Task: Create a due date automation trigger when advanced on, on the wednesday of the week before a card is due add fields with custom field "Resume" set to a number greater than 1 and greater than 10 at 11:00 AM.
Action: Mouse moved to (1355, 108)
Screenshot: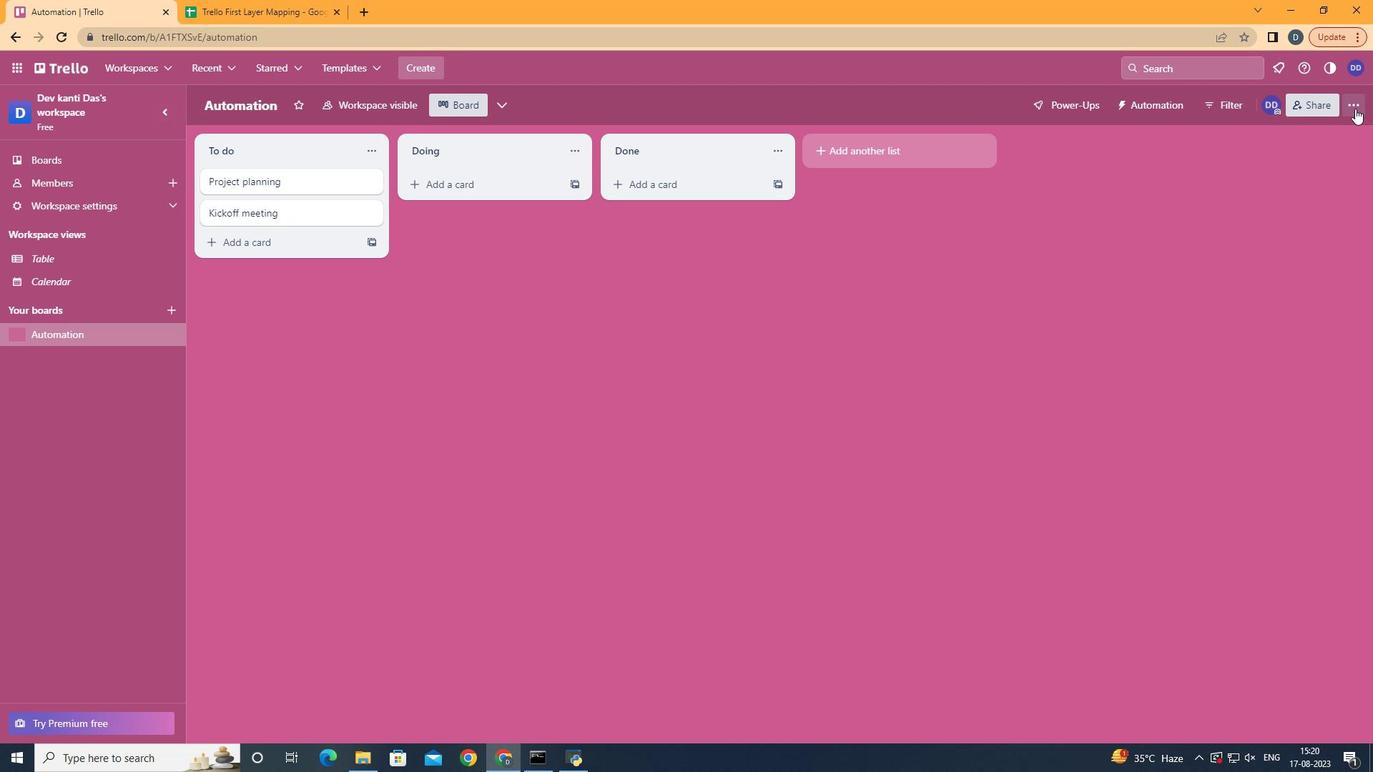 
Action: Mouse pressed left at (1355, 108)
Screenshot: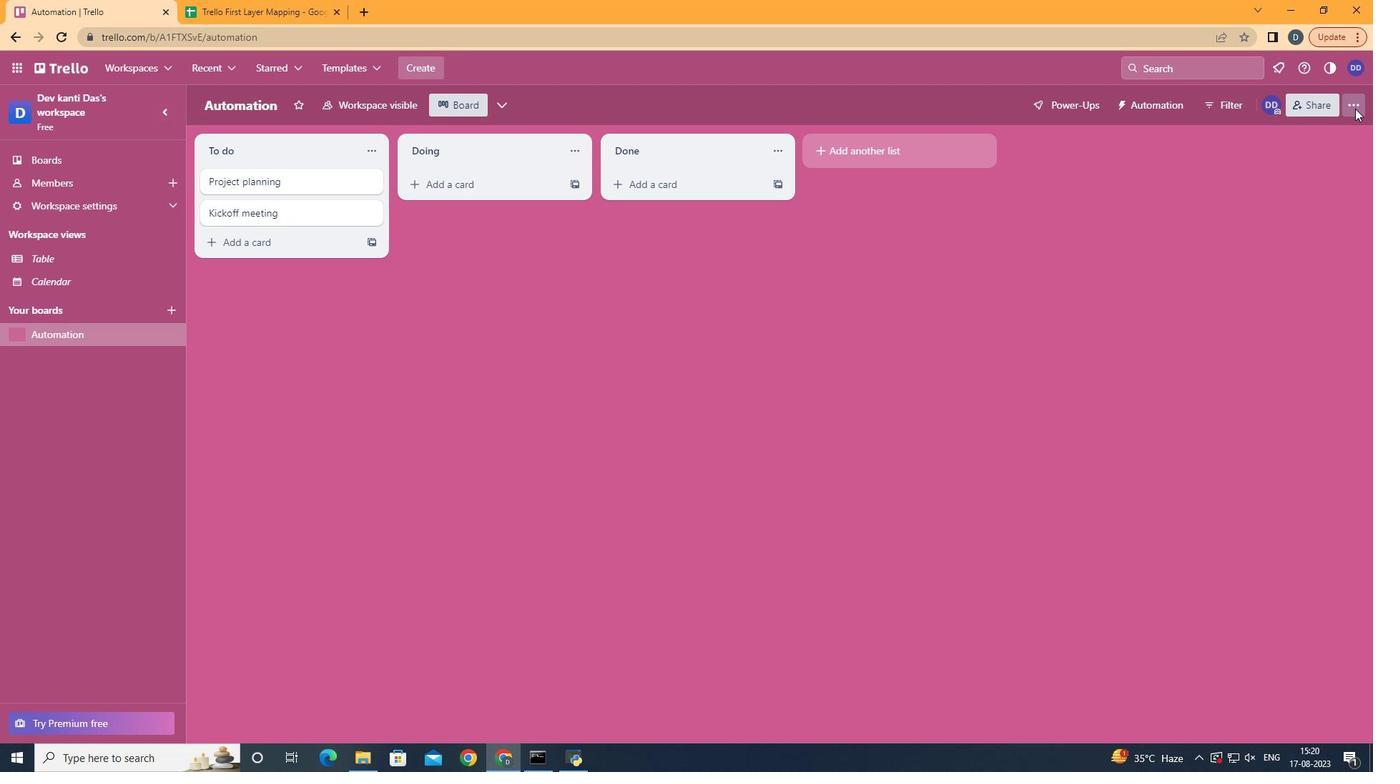 
Action: Mouse moved to (1267, 311)
Screenshot: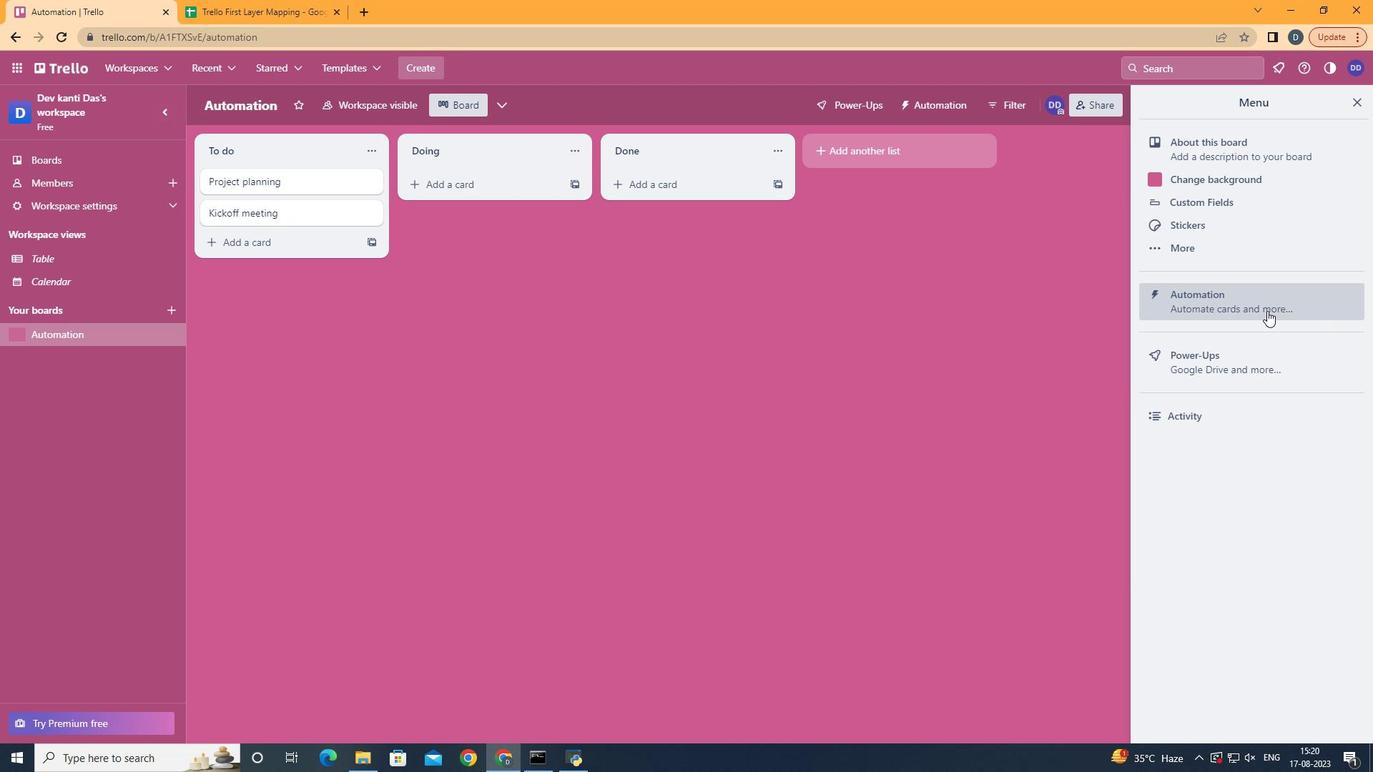 
Action: Mouse pressed left at (1267, 311)
Screenshot: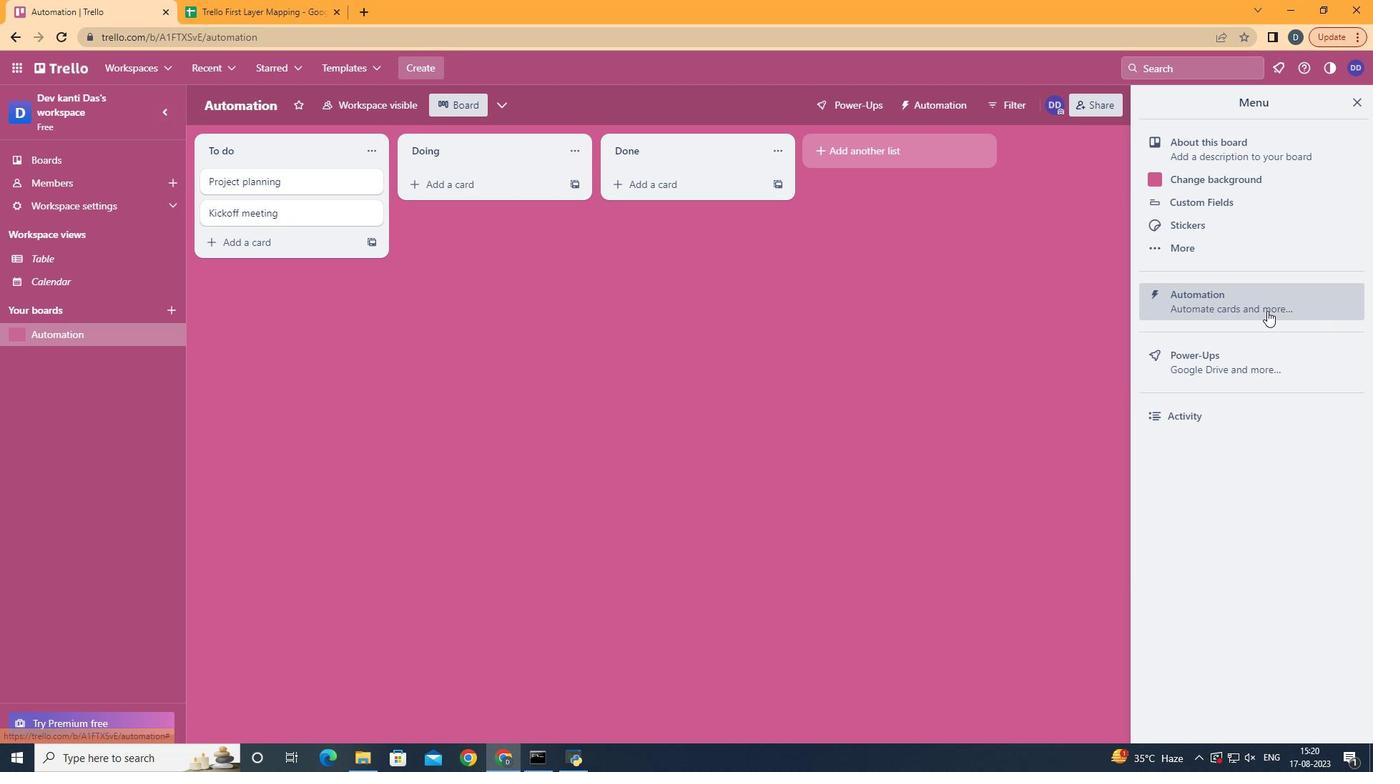 
Action: Mouse moved to (271, 293)
Screenshot: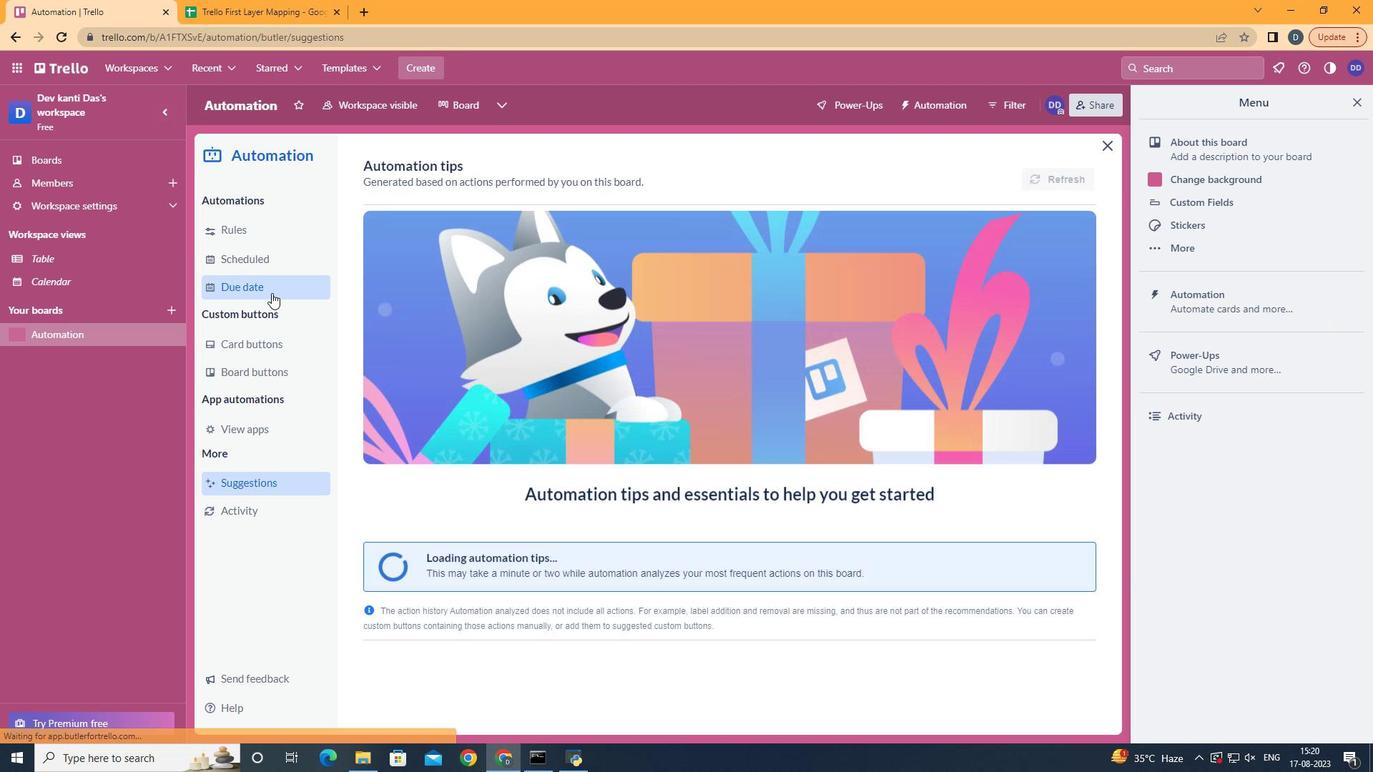 
Action: Mouse pressed left at (271, 293)
Screenshot: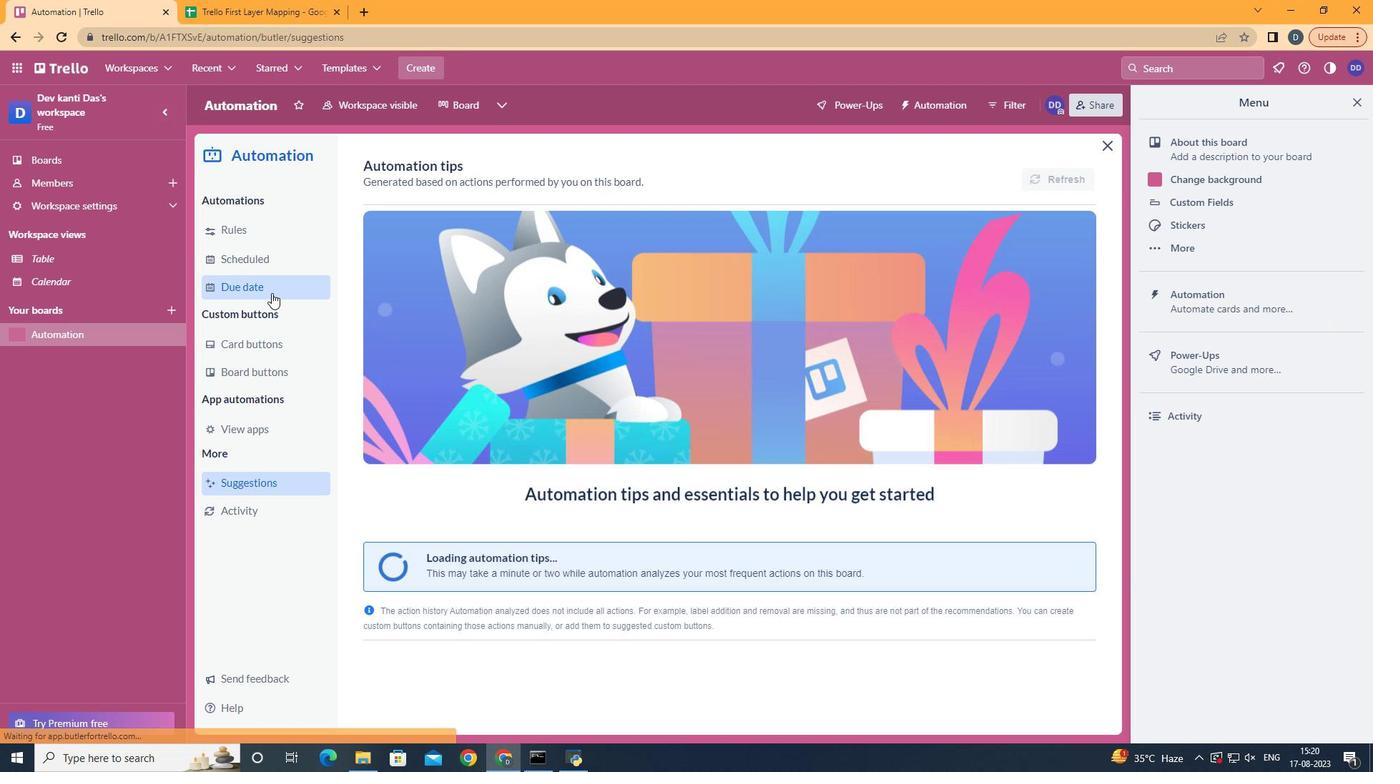 
Action: Mouse moved to (1010, 168)
Screenshot: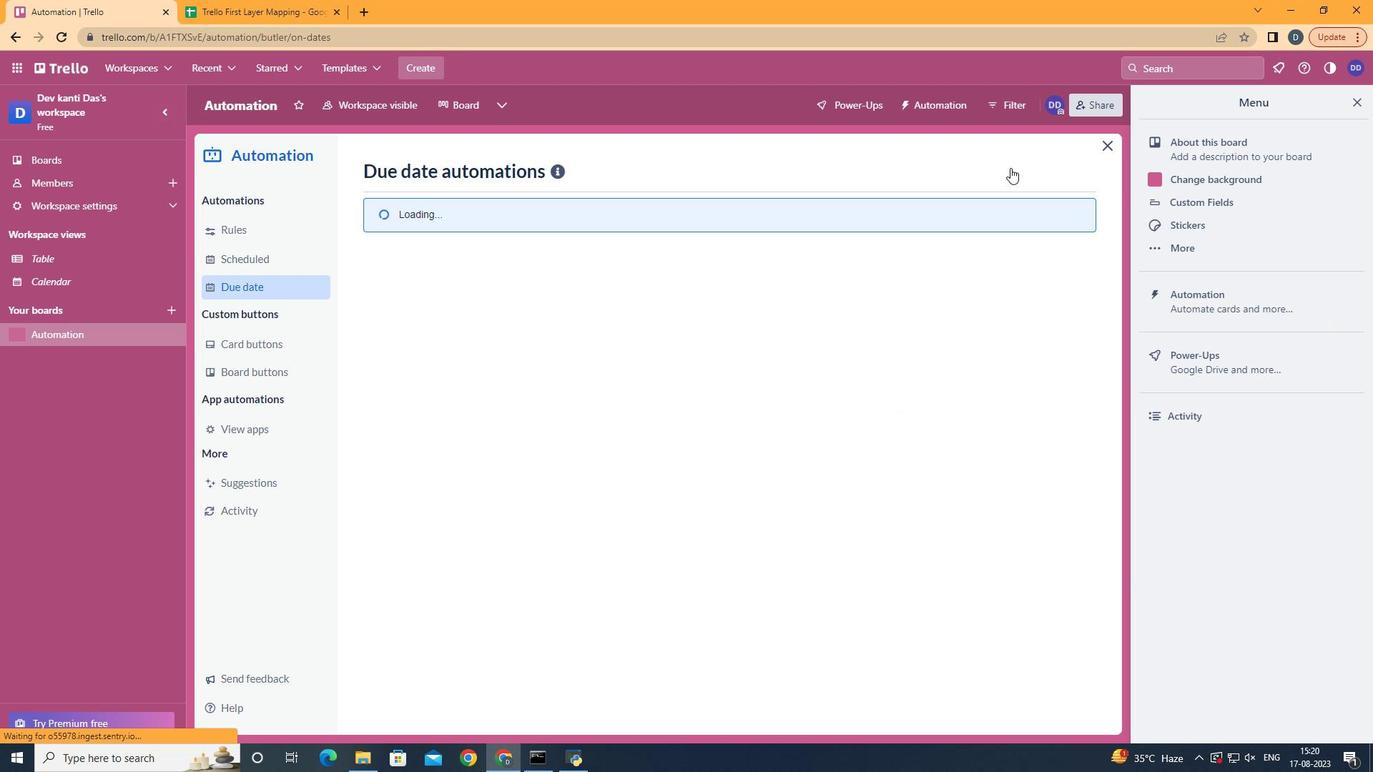 
Action: Mouse pressed left at (1010, 168)
Screenshot: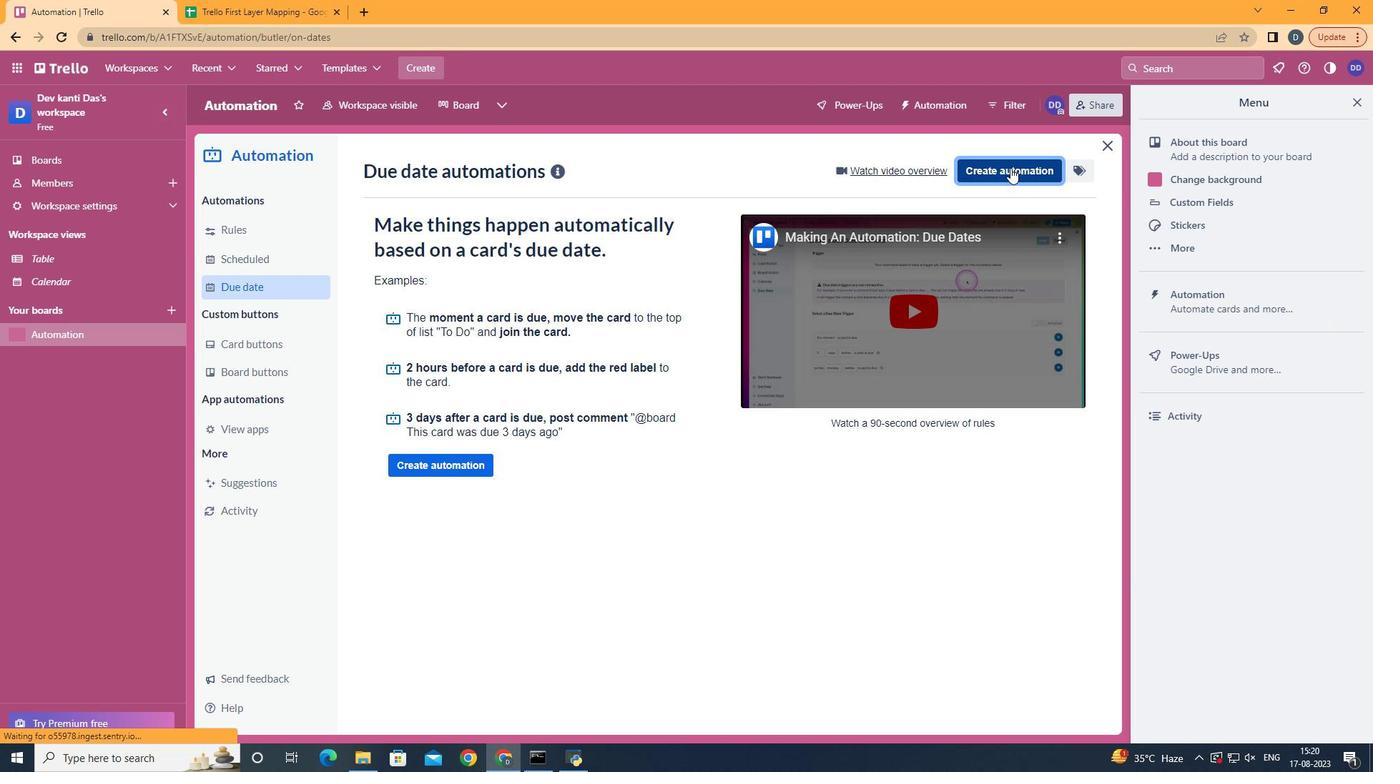 
Action: Mouse moved to (840, 306)
Screenshot: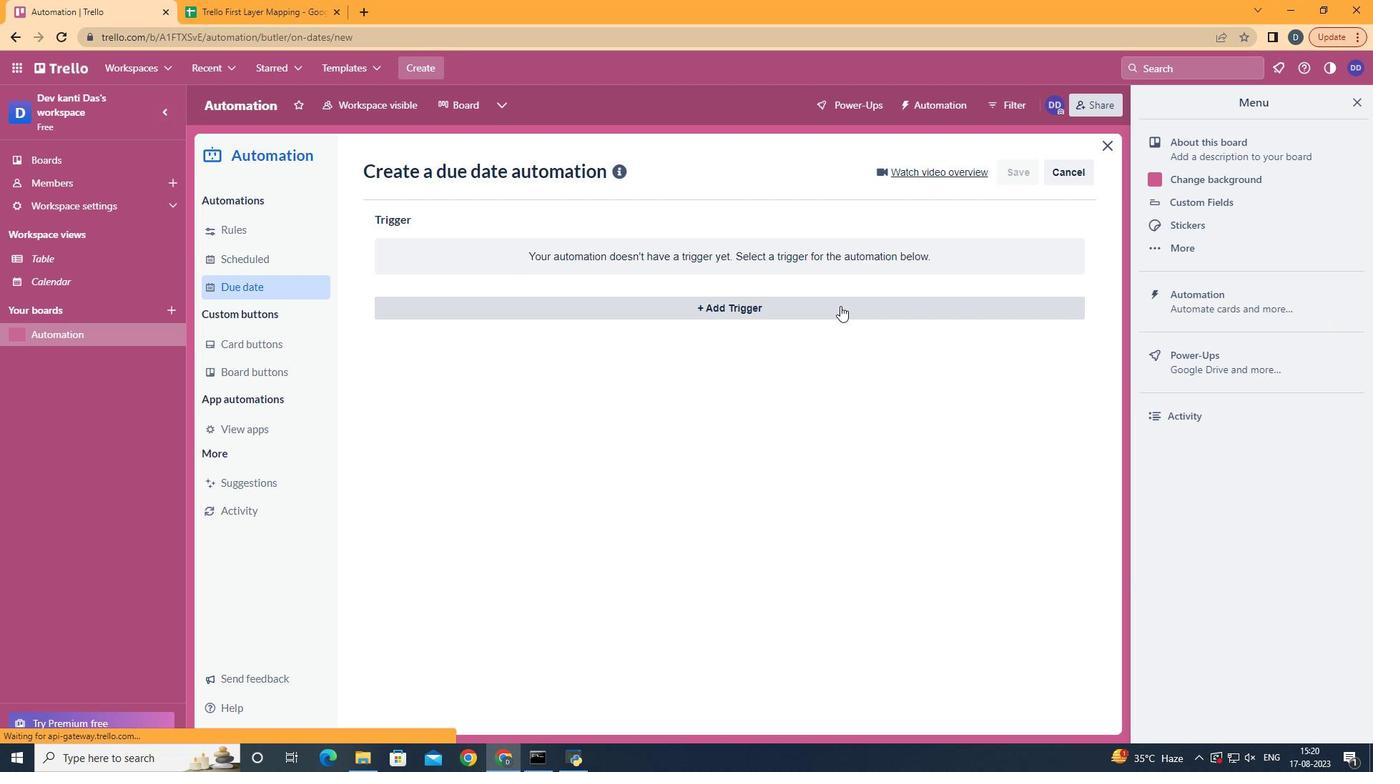 
Action: Mouse pressed left at (840, 306)
Screenshot: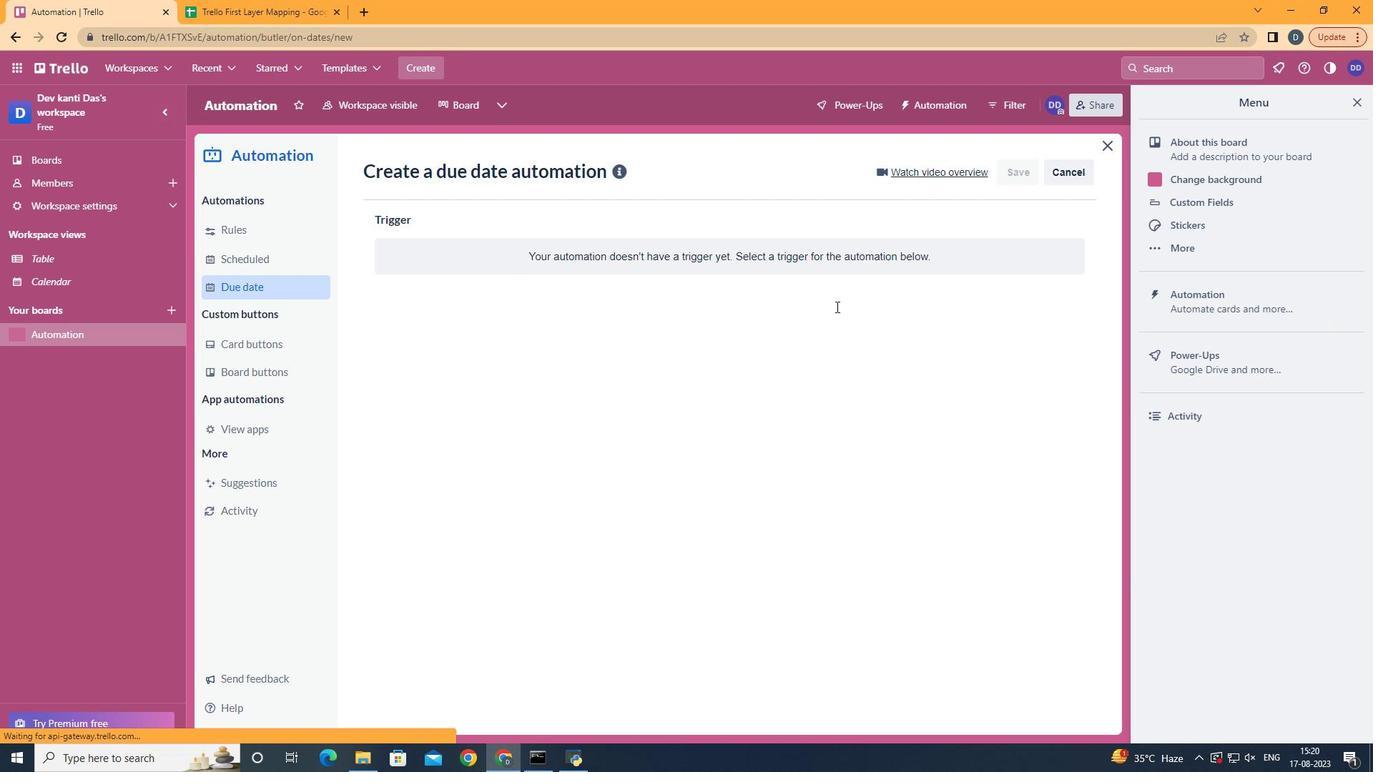 
Action: Mouse moved to (470, 432)
Screenshot: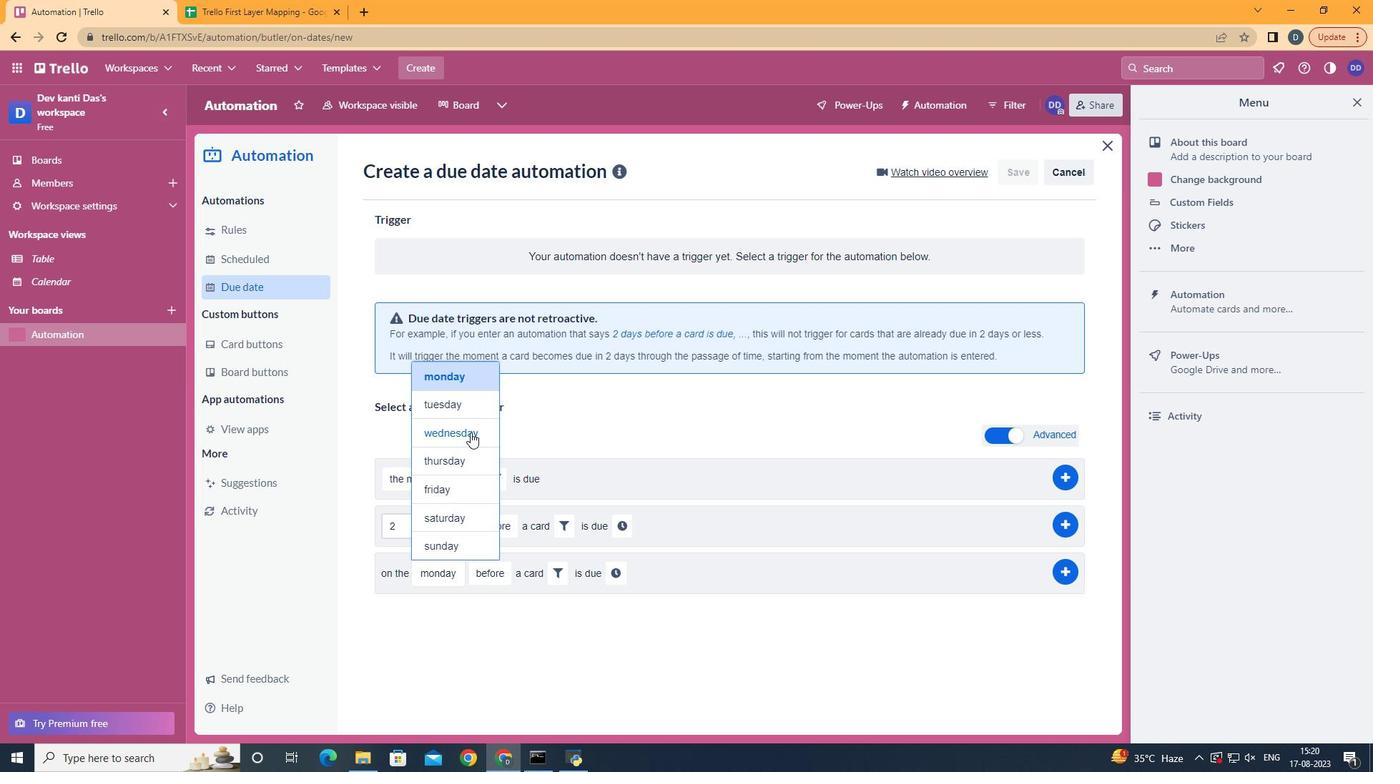 
Action: Mouse pressed left at (470, 432)
Screenshot: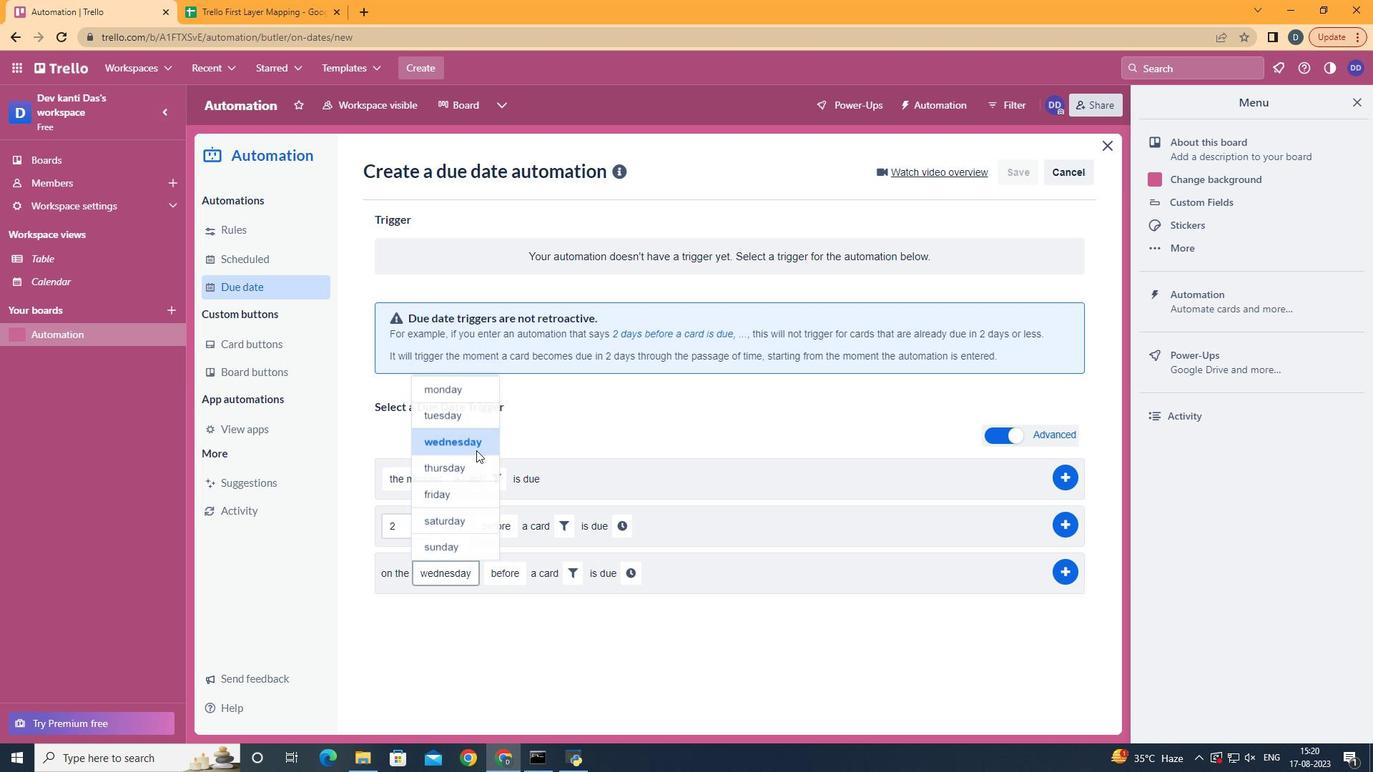 
Action: Mouse moved to (535, 685)
Screenshot: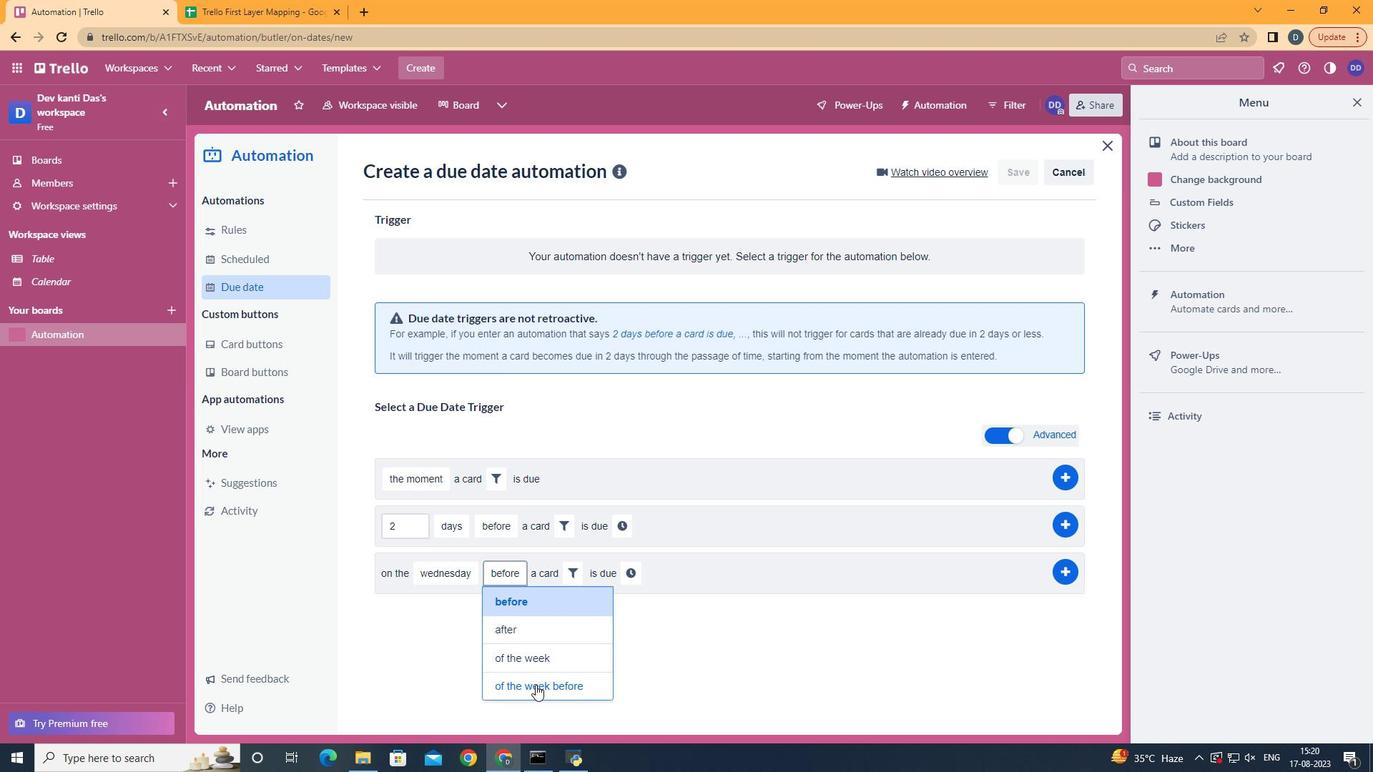 
Action: Mouse pressed left at (535, 685)
Screenshot: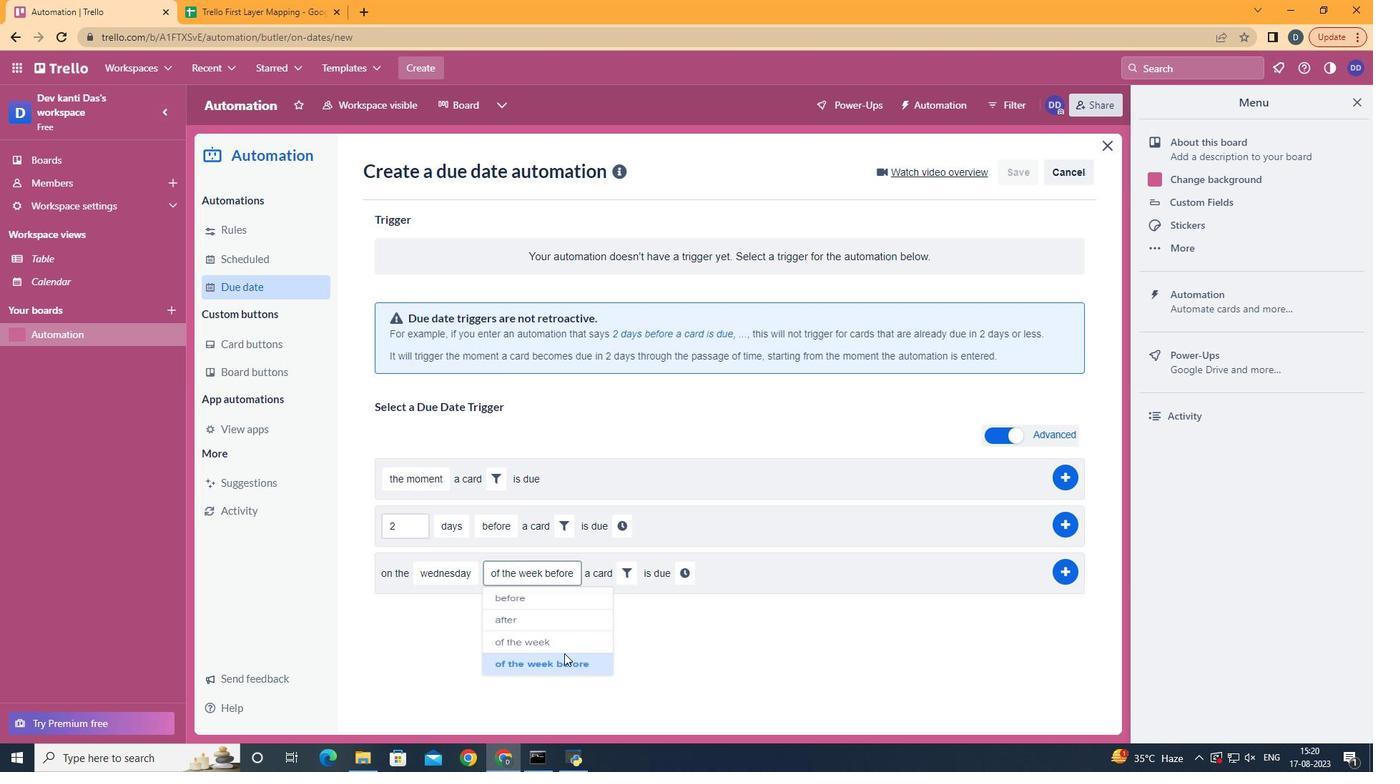 
Action: Mouse moved to (614, 578)
Screenshot: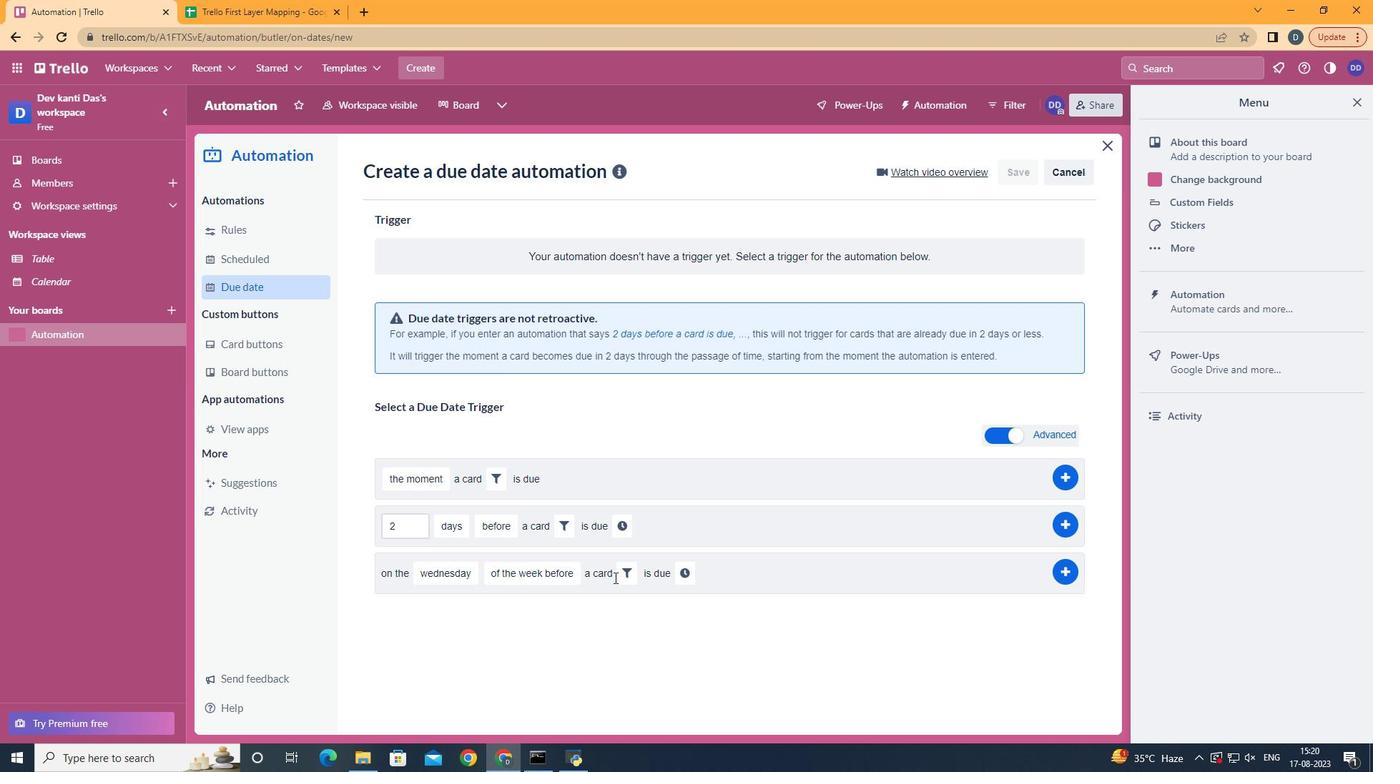 
Action: Mouse pressed left at (614, 578)
Screenshot: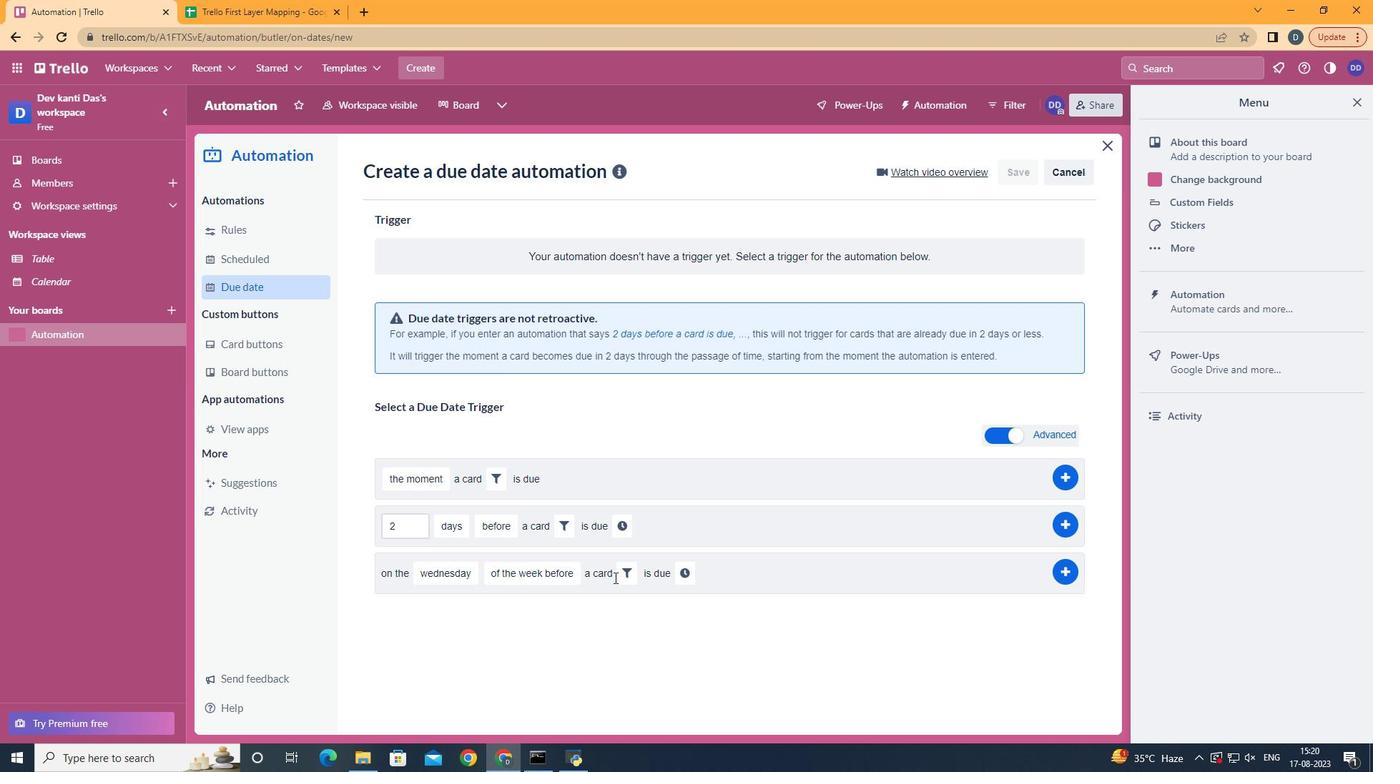 
Action: Mouse moved to (621, 575)
Screenshot: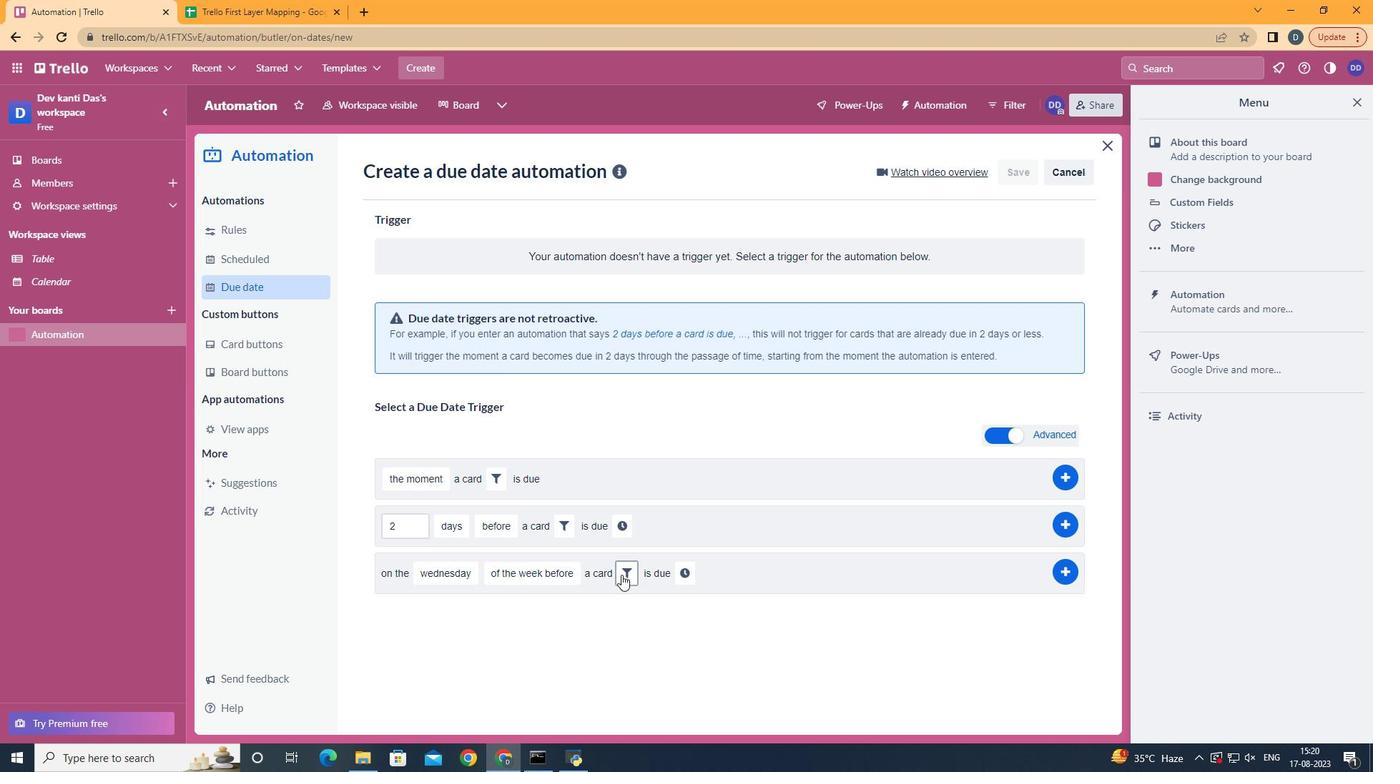 
Action: Mouse pressed left at (621, 575)
Screenshot: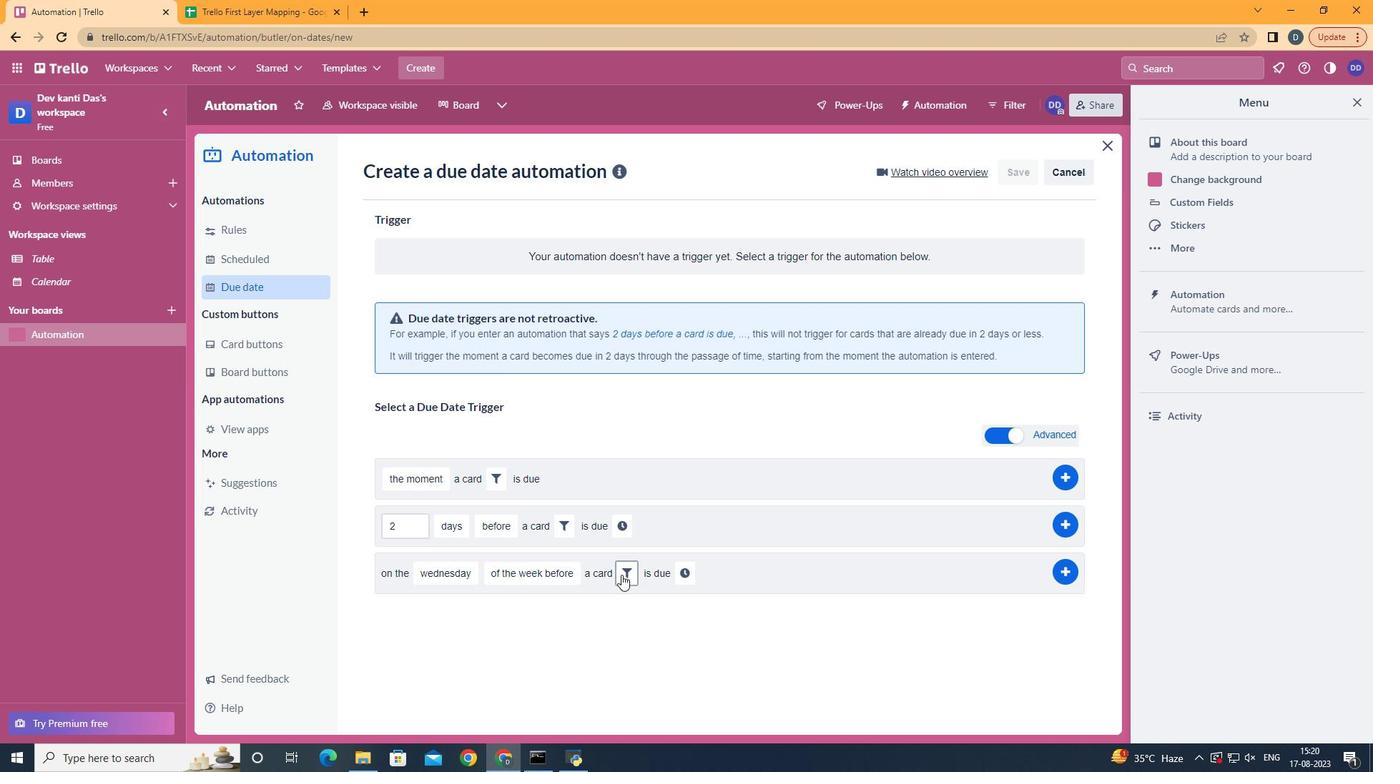 
Action: Mouse moved to (860, 618)
Screenshot: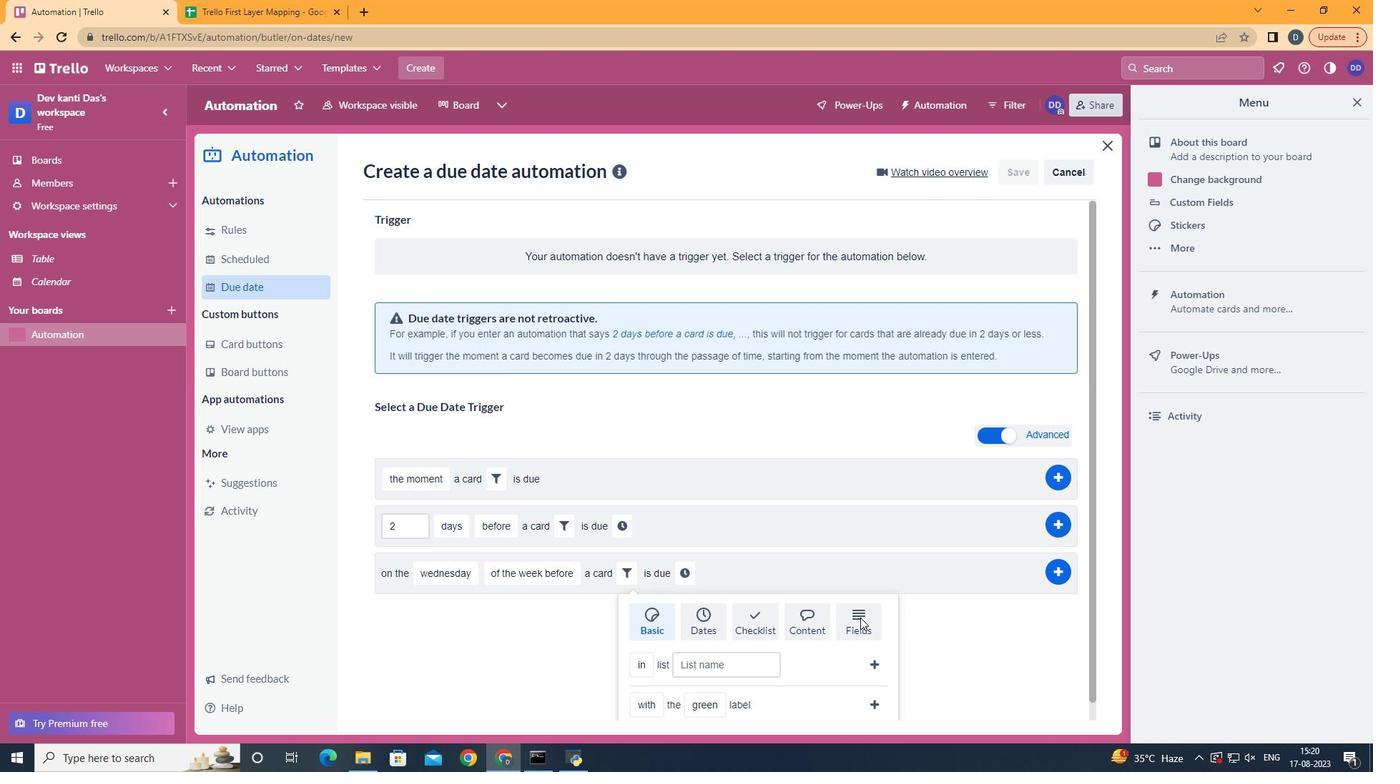 
Action: Mouse pressed left at (860, 618)
Screenshot: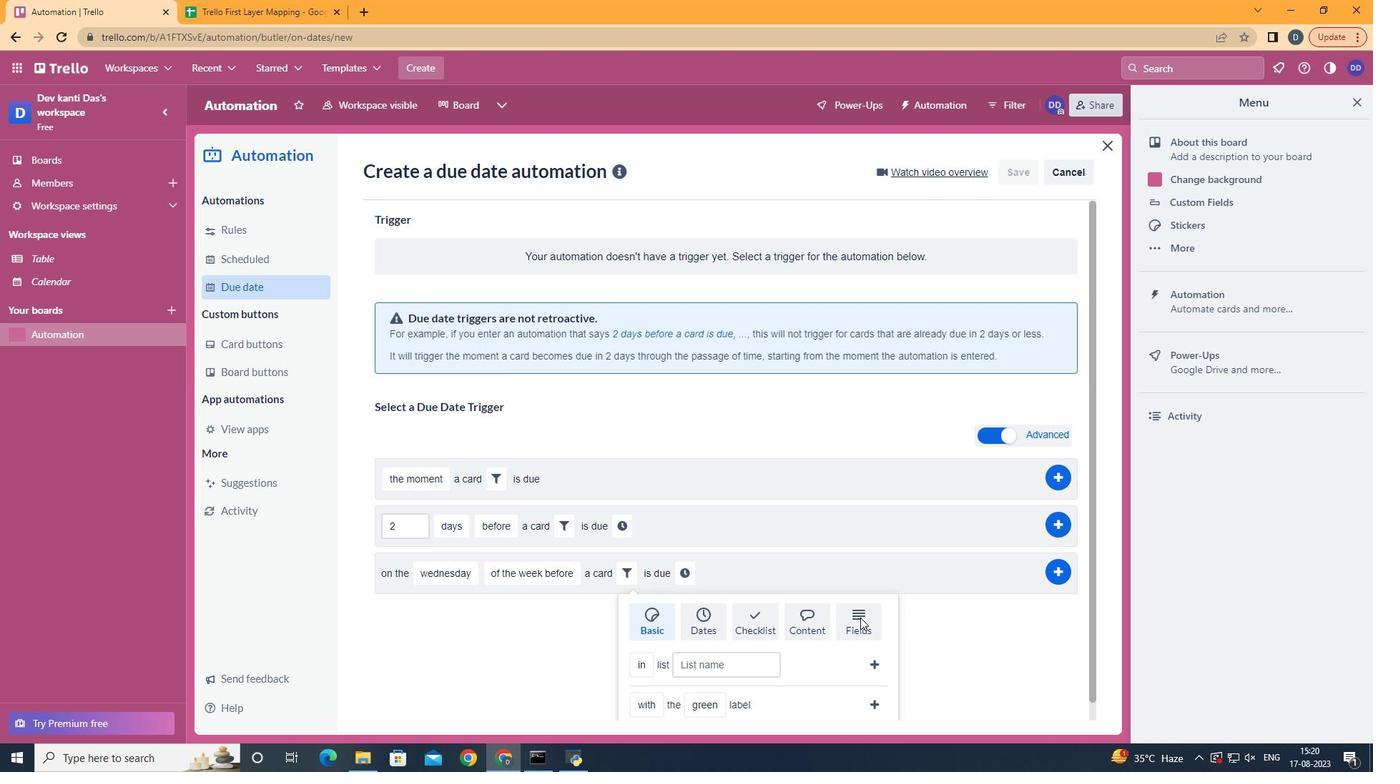 
Action: Mouse scrolled (860, 617) with delta (0, 0)
Screenshot: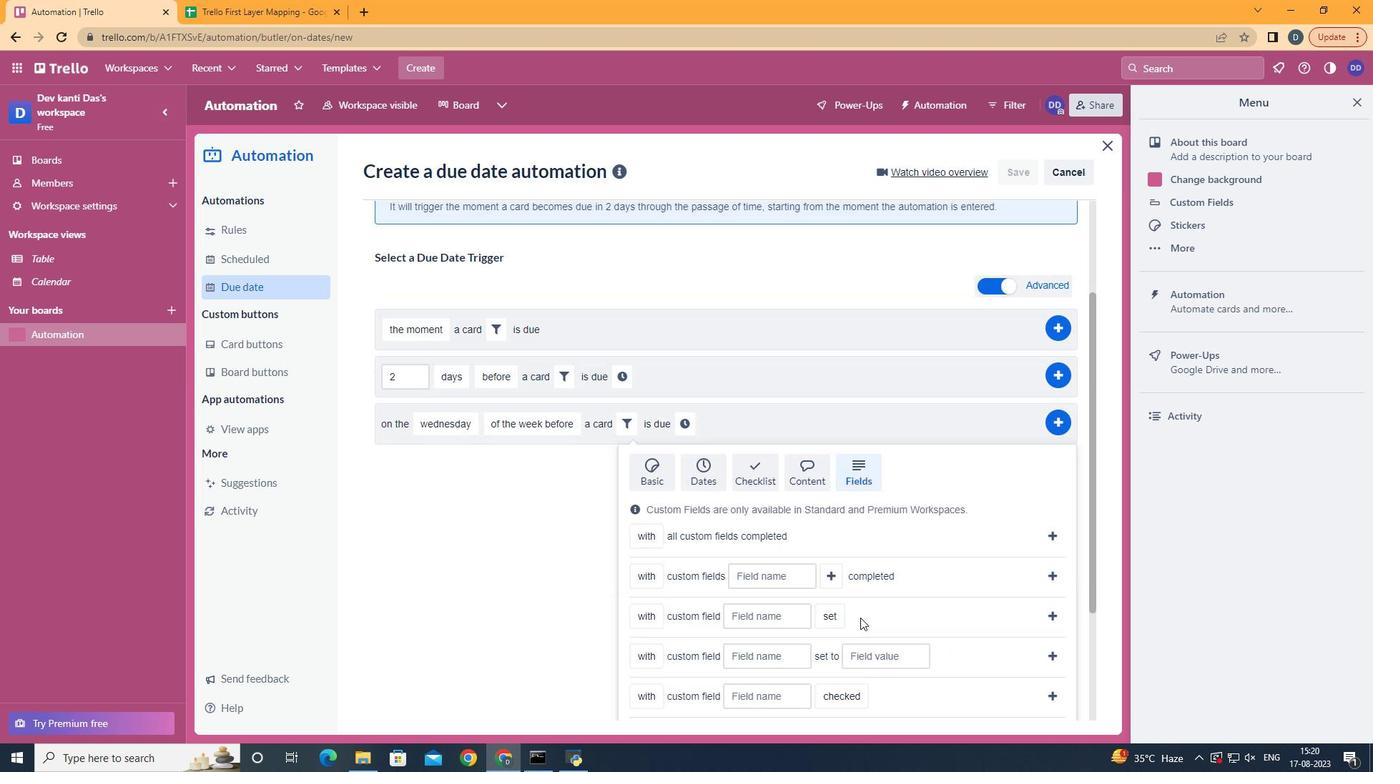 
Action: Mouse scrolled (860, 617) with delta (0, 0)
Screenshot: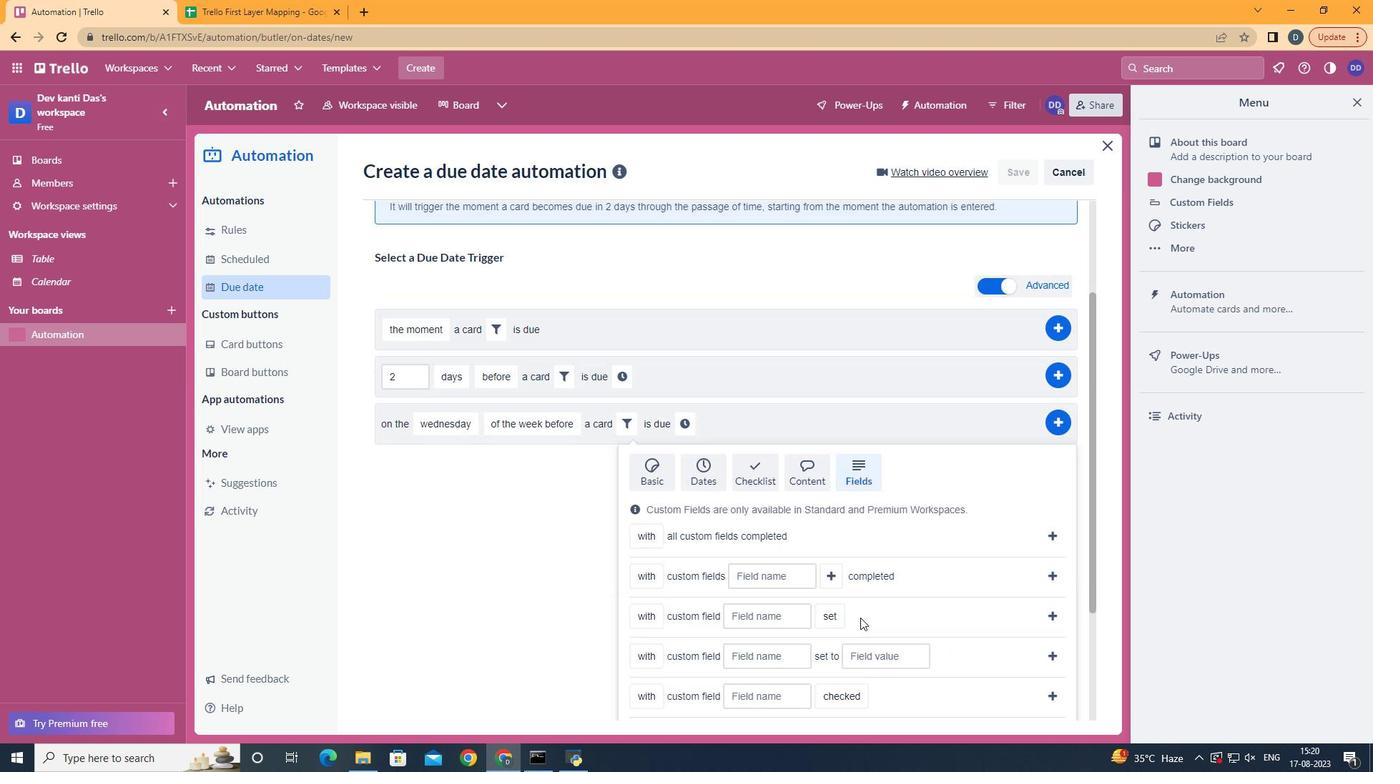 
Action: Mouse scrolled (860, 617) with delta (0, 0)
Screenshot: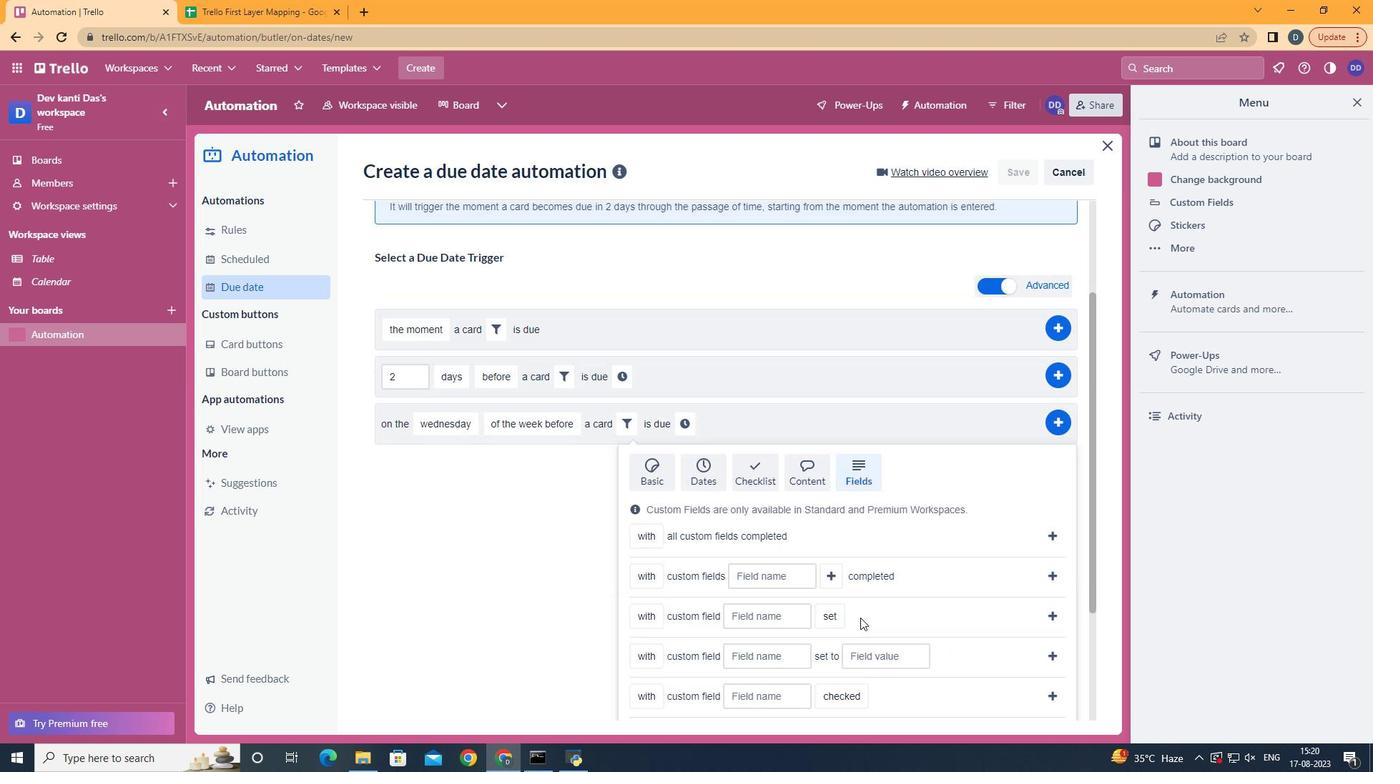 
Action: Mouse scrolled (860, 617) with delta (0, 0)
Screenshot: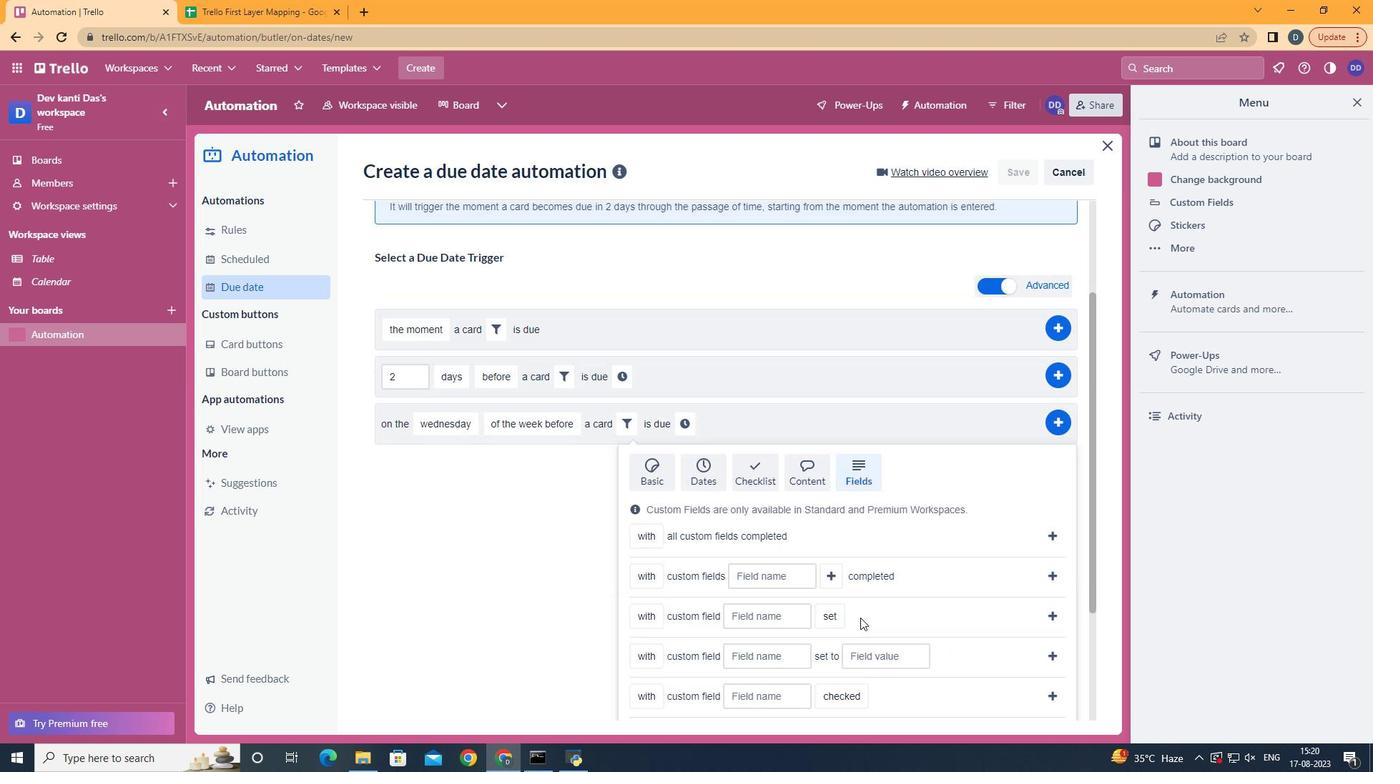 
Action: Mouse scrolled (860, 617) with delta (0, 0)
Screenshot: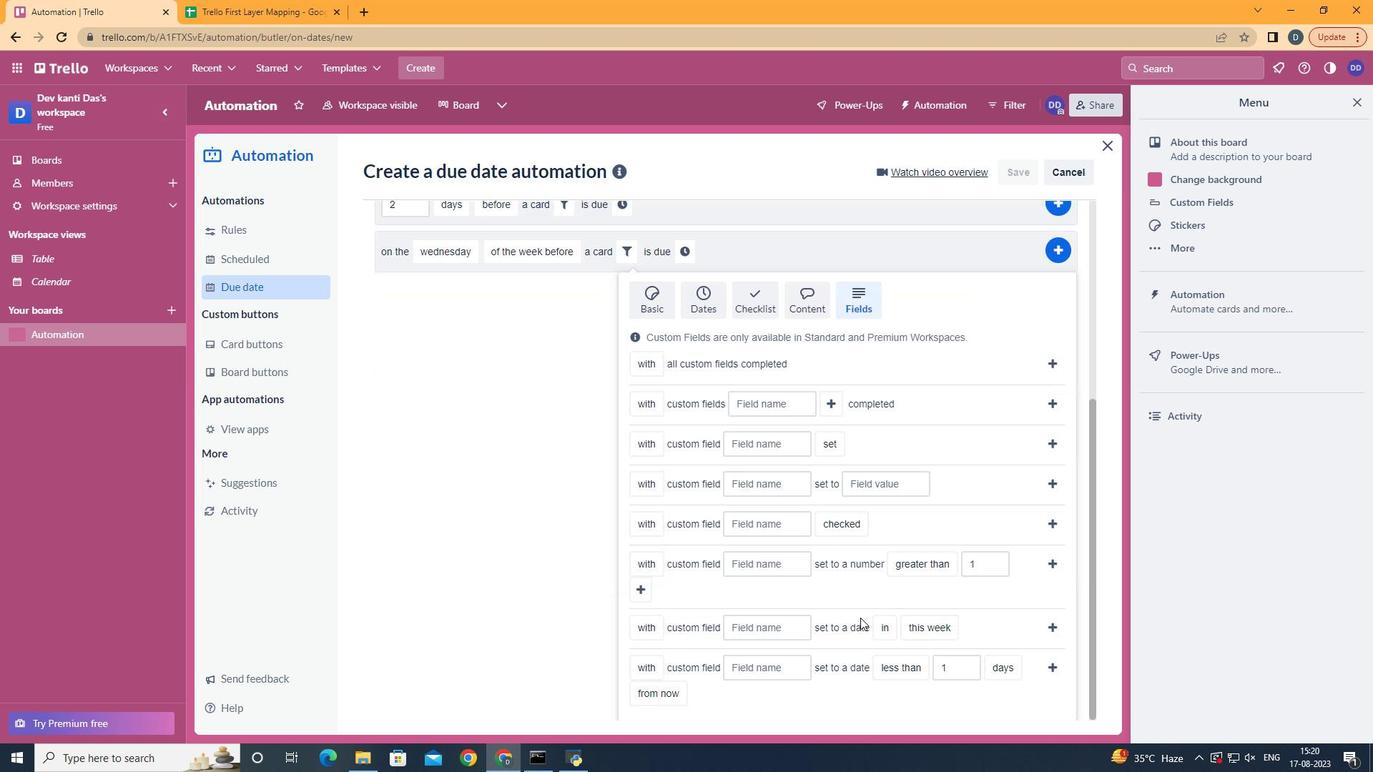 
Action: Mouse moved to (804, 564)
Screenshot: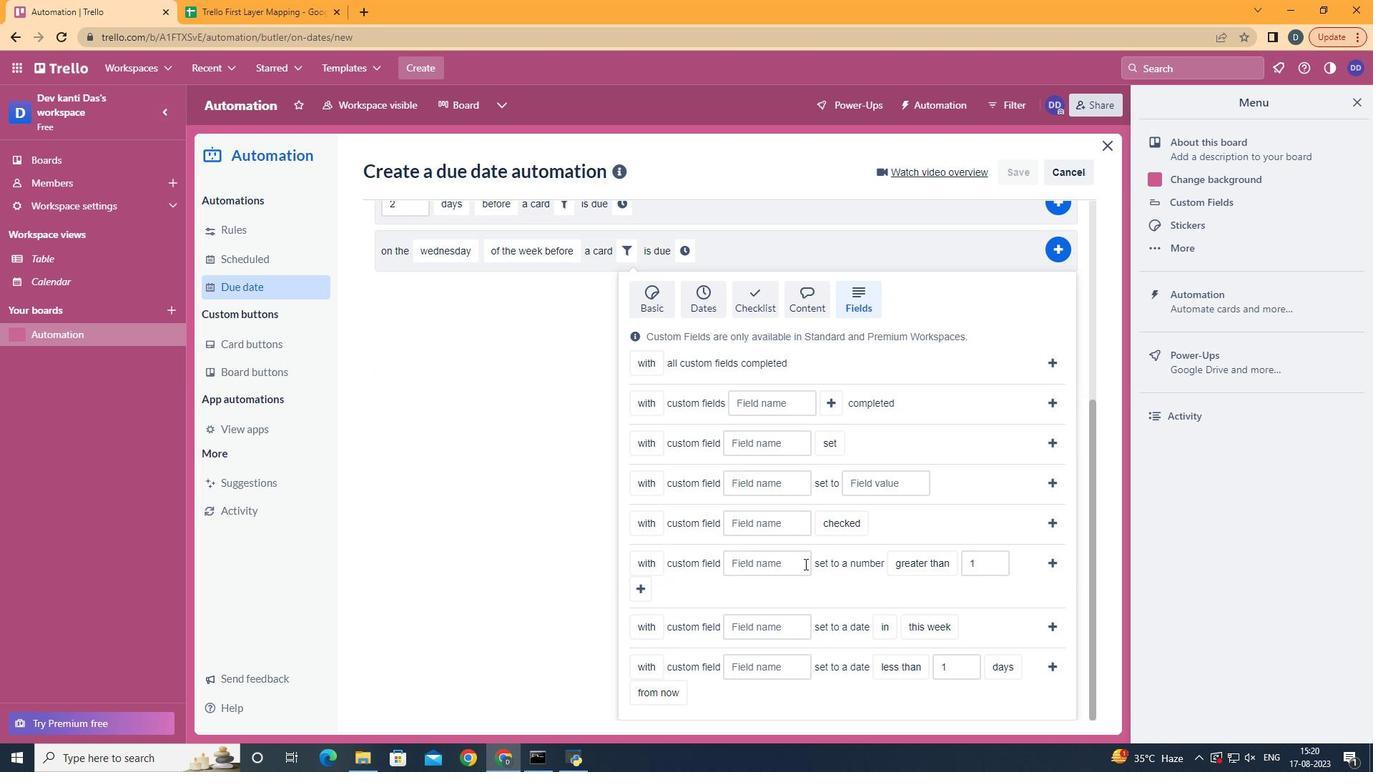 
Action: Mouse pressed left at (804, 564)
Screenshot: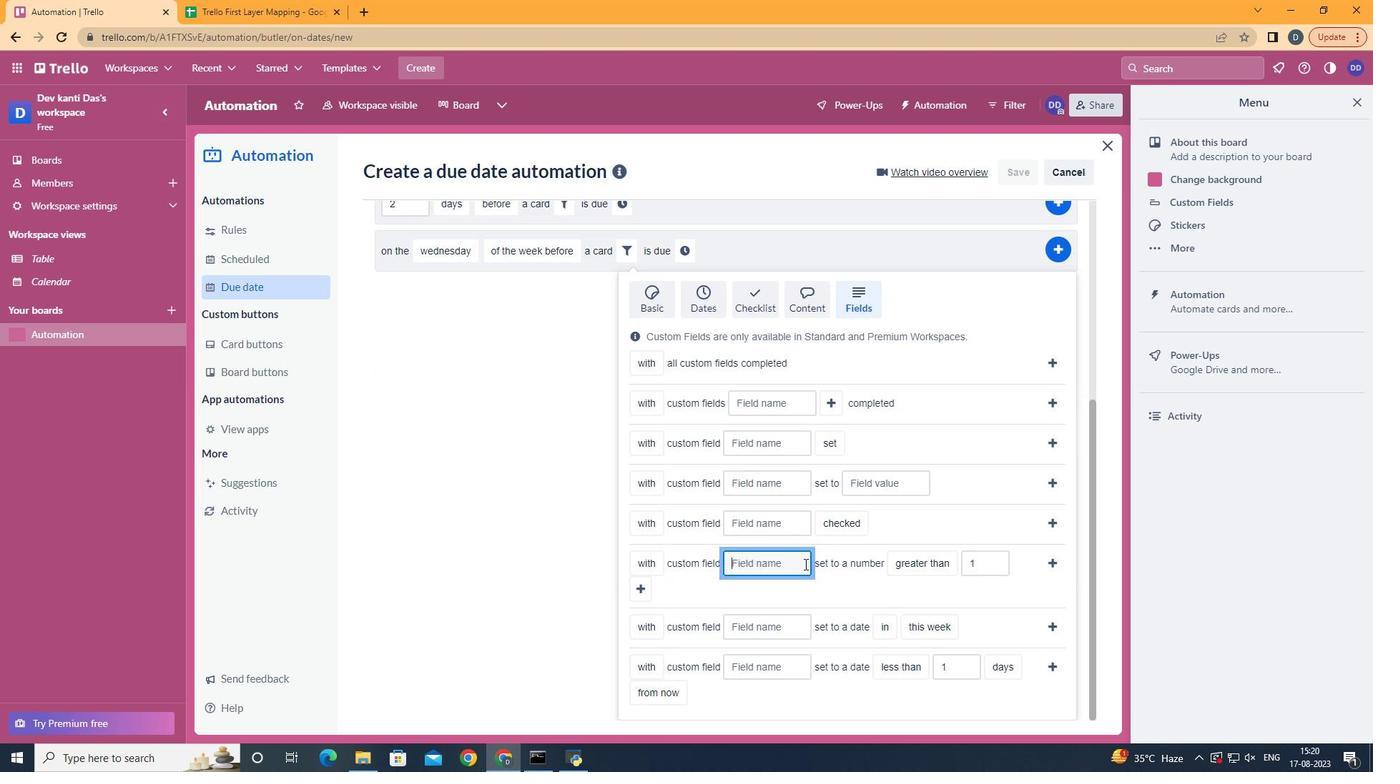 
Action: Key pressed <Key.shift>Resume
Screenshot: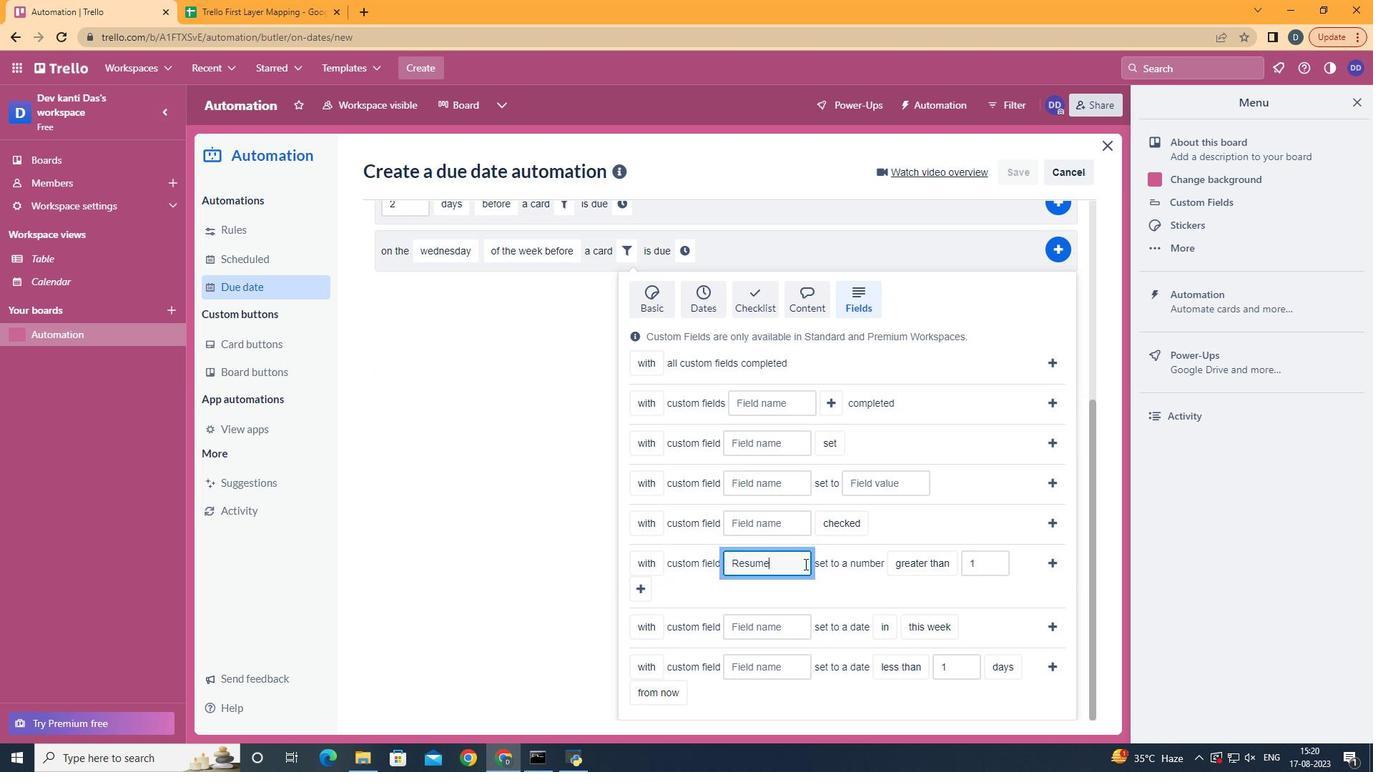 
Action: Mouse moved to (643, 591)
Screenshot: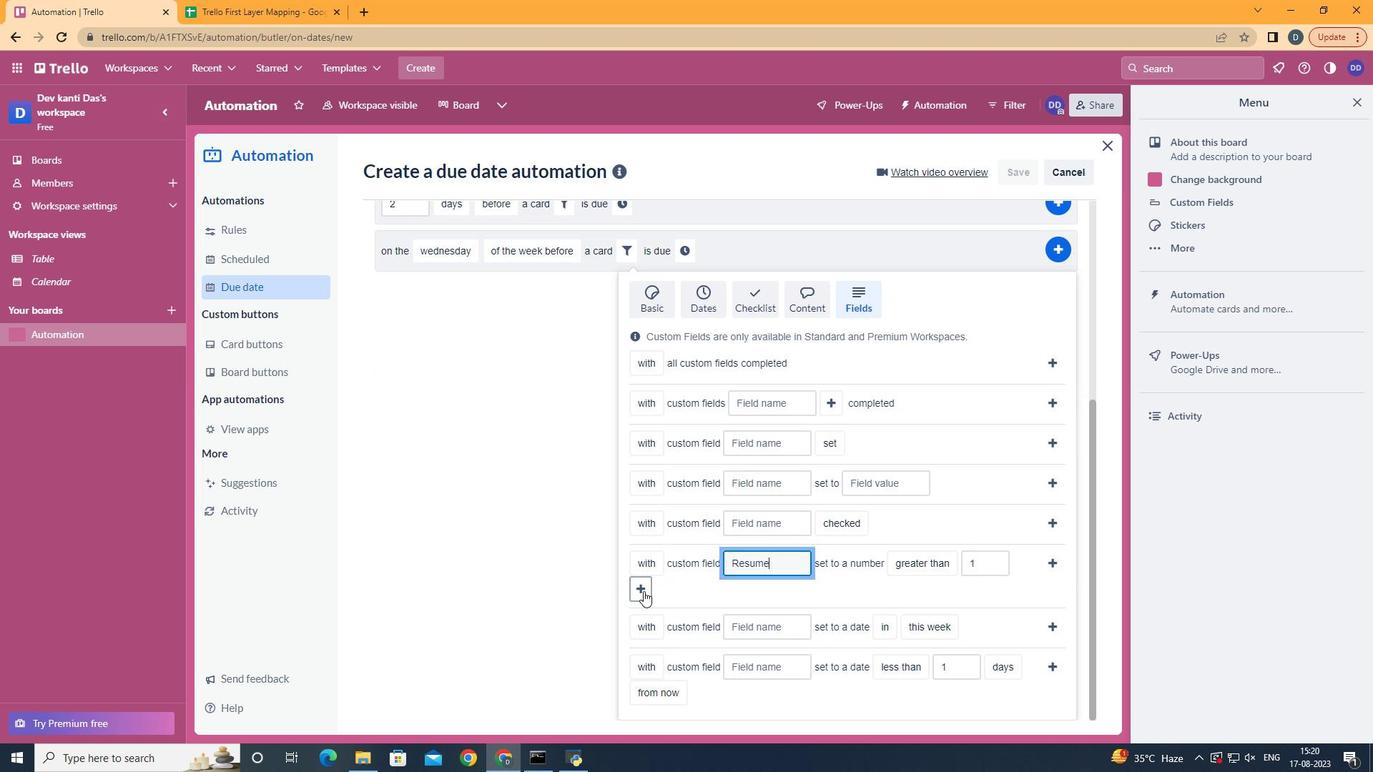 
Action: Mouse pressed left at (643, 591)
Screenshot: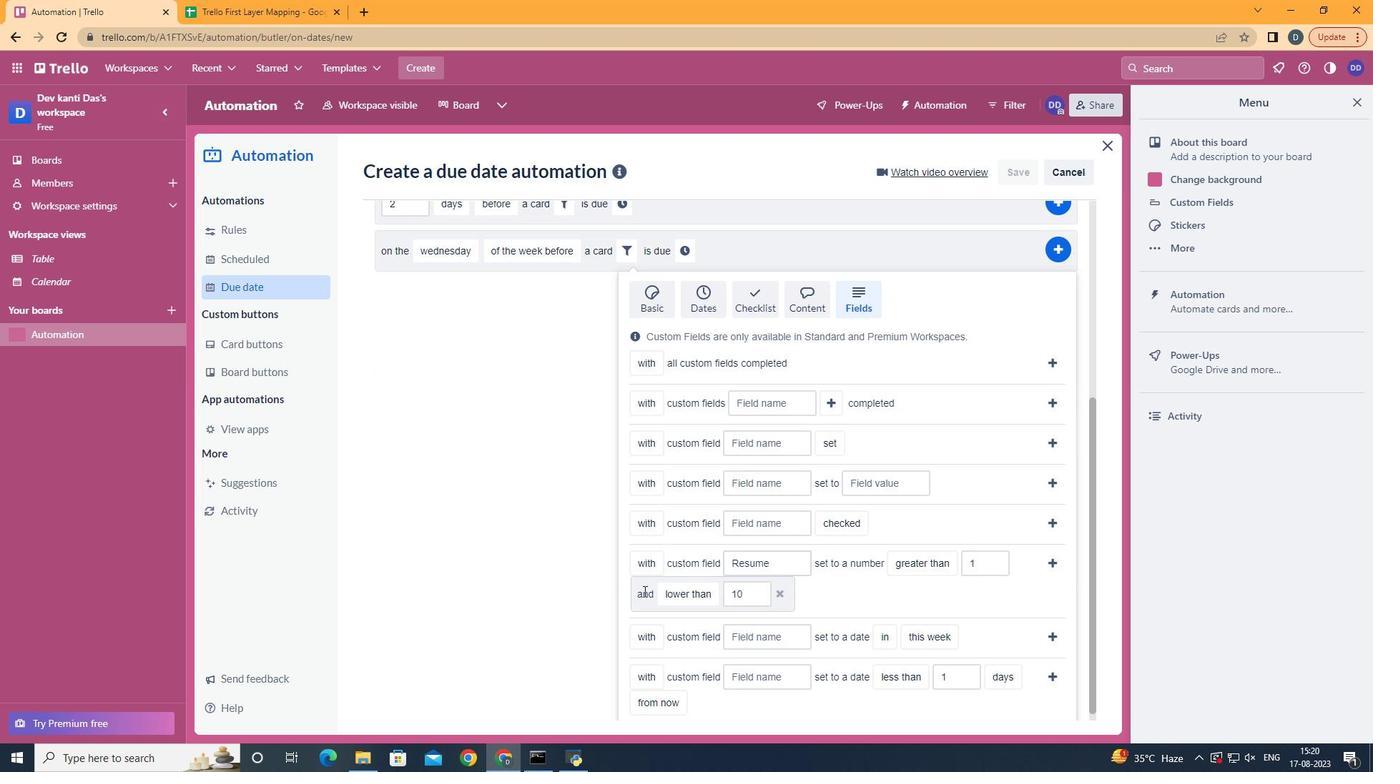 
Action: Mouse moved to (715, 679)
Screenshot: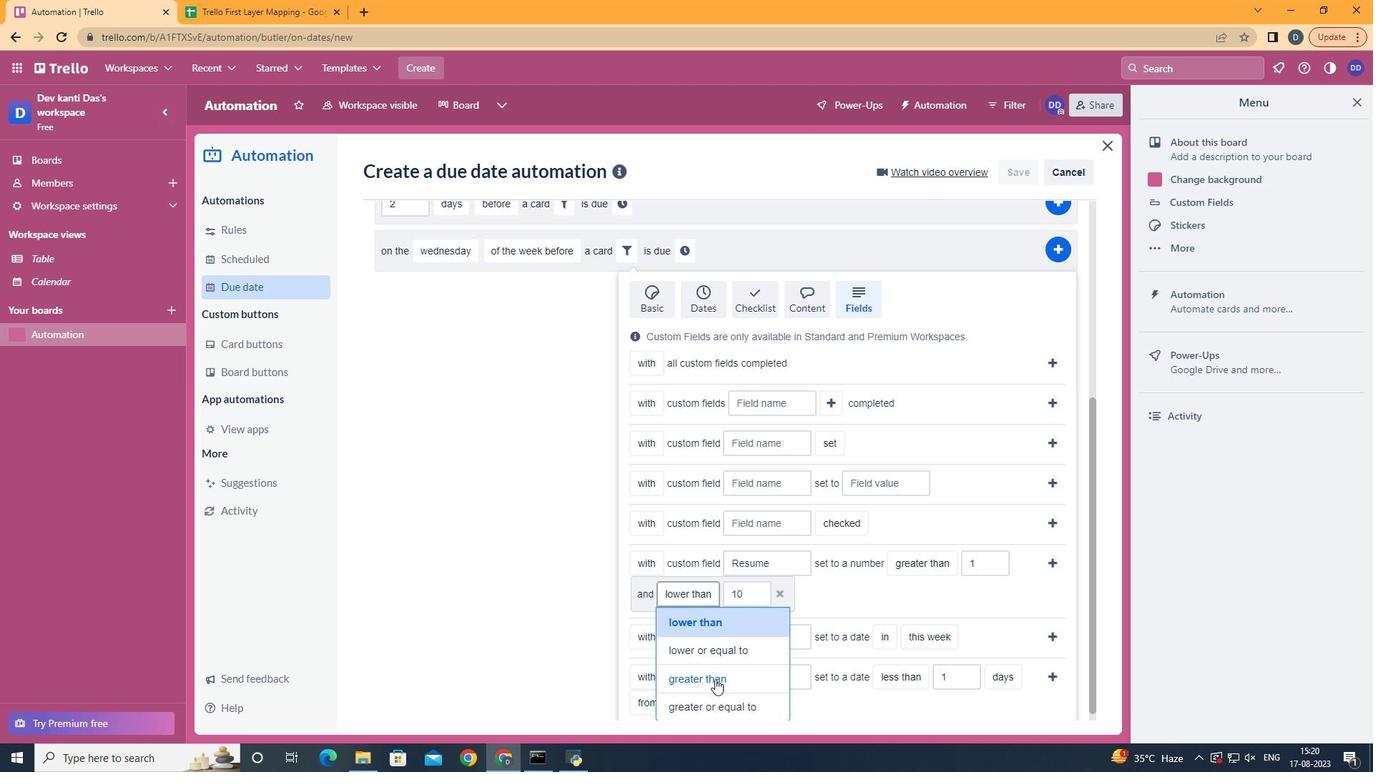 
Action: Mouse pressed left at (715, 679)
Screenshot: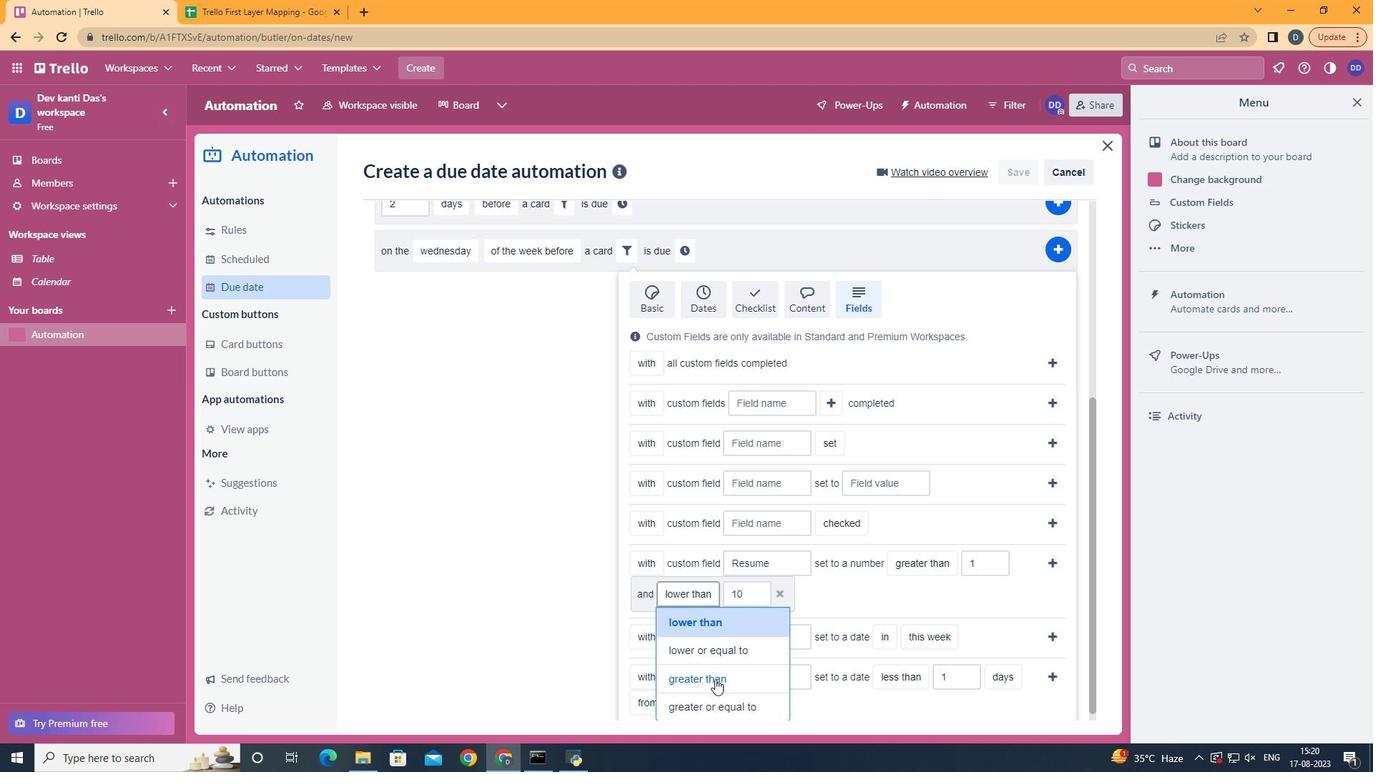 
Action: Mouse moved to (1053, 569)
Screenshot: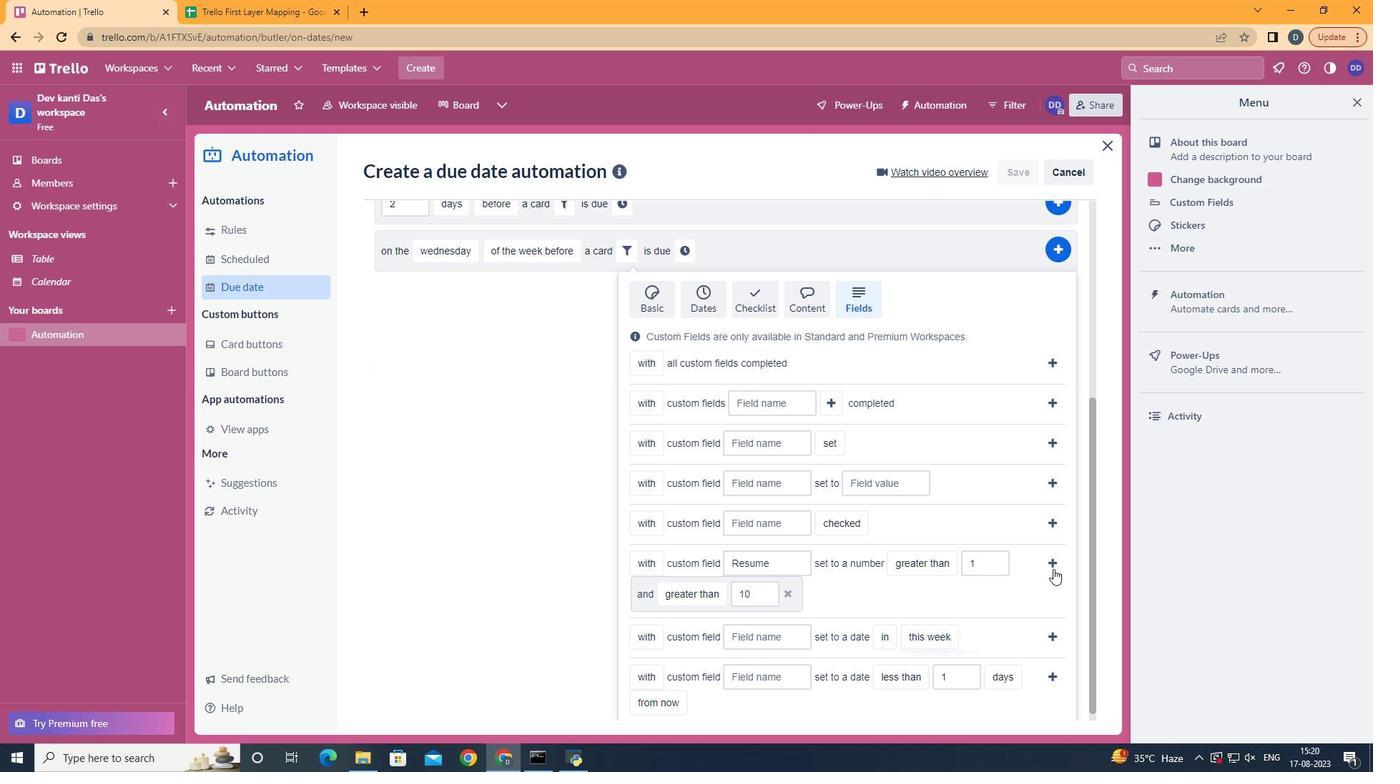 
Action: Mouse pressed left at (1053, 569)
Screenshot: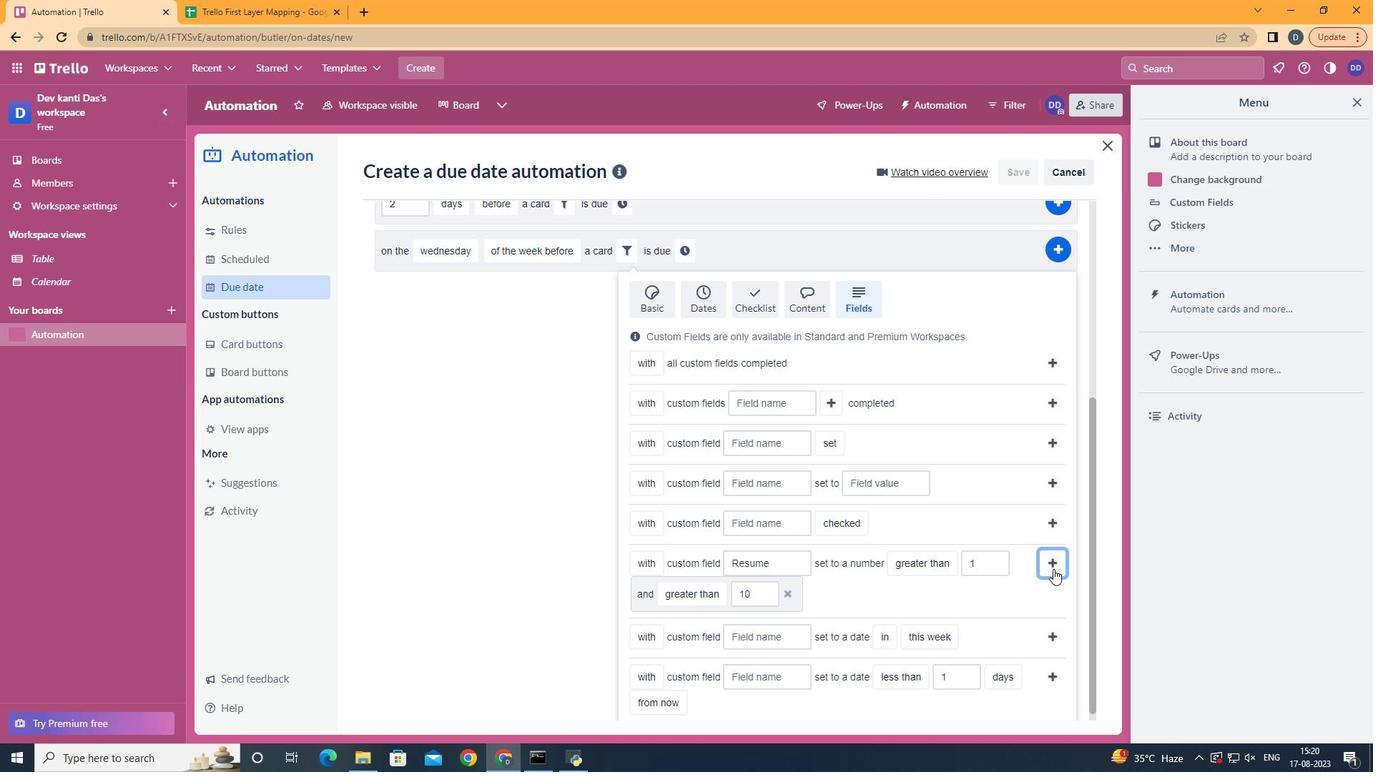 
Action: Mouse moved to (397, 595)
Screenshot: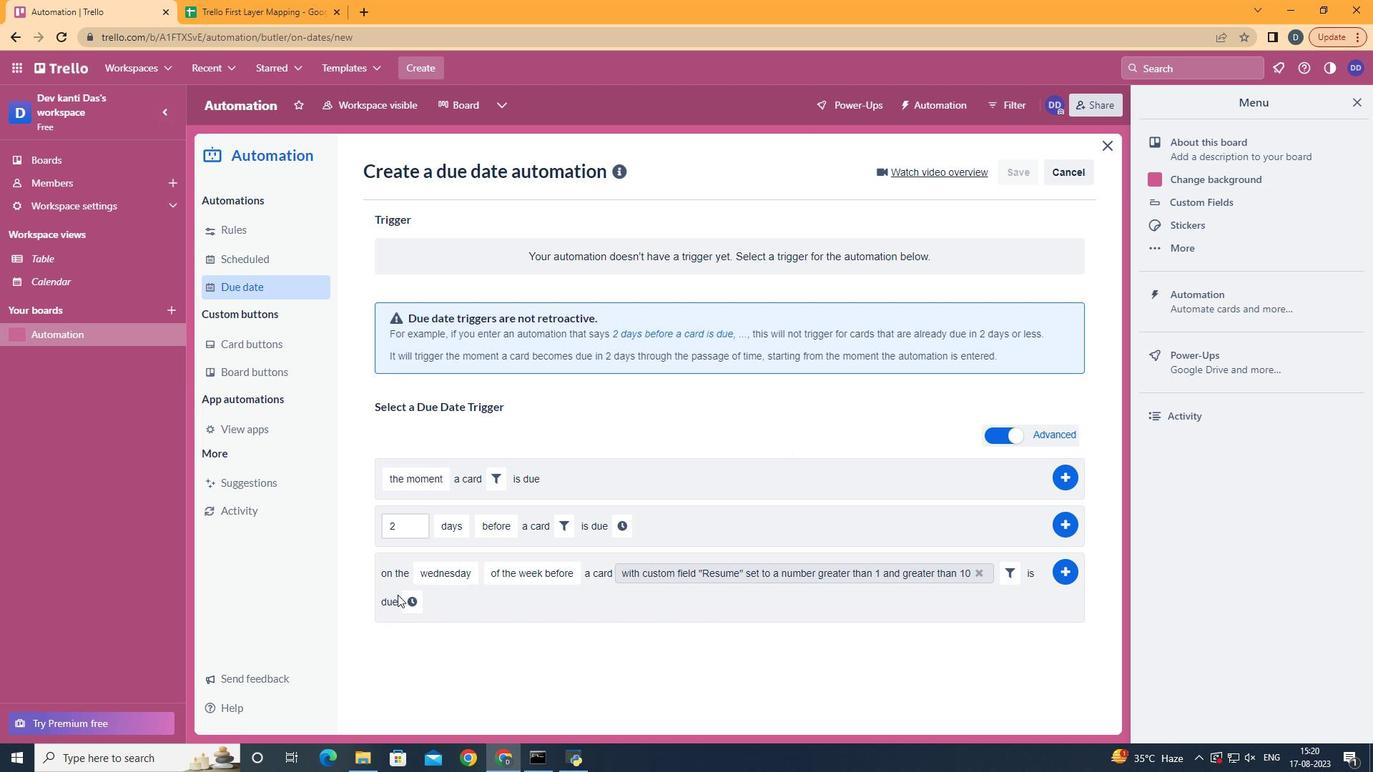 
Action: Mouse pressed left at (397, 595)
Screenshot: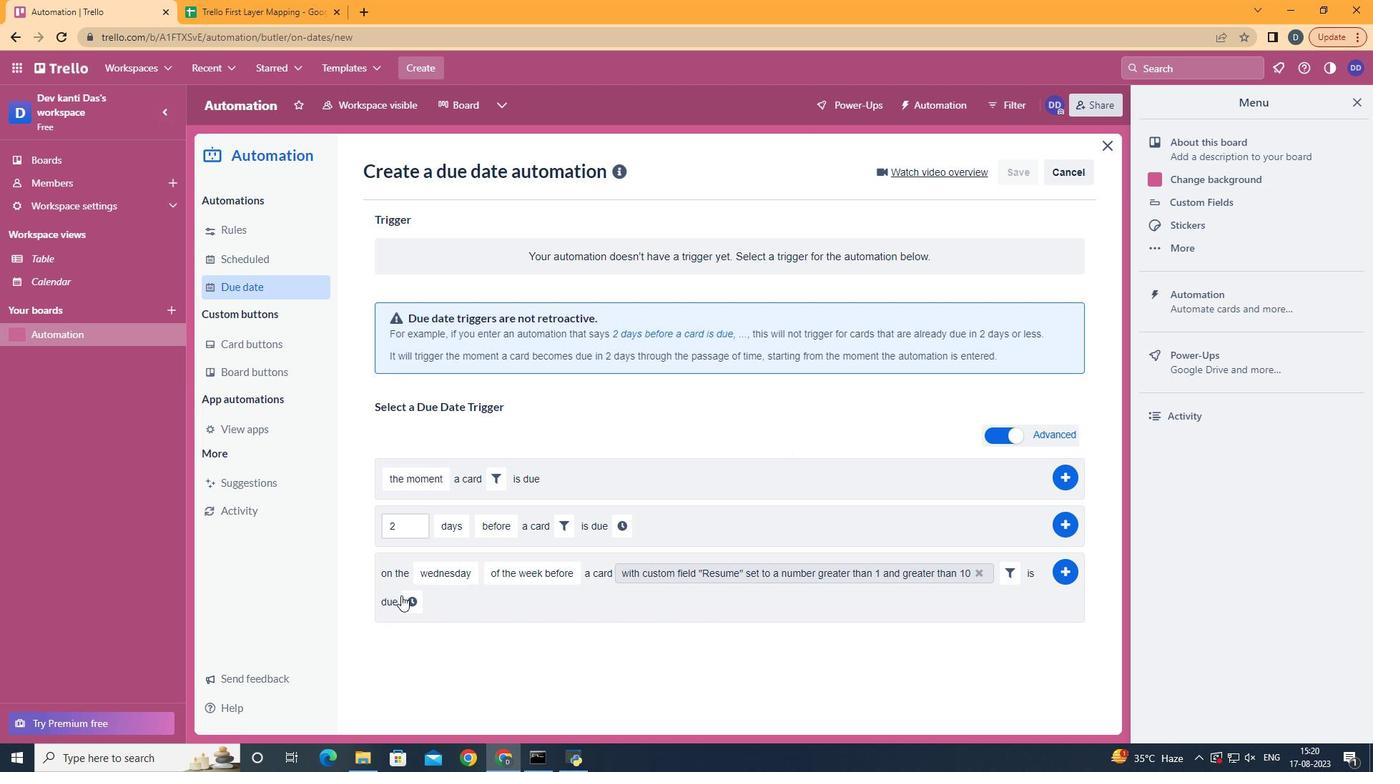 
Action: Mouse moved to (418, 600)
Screenshot: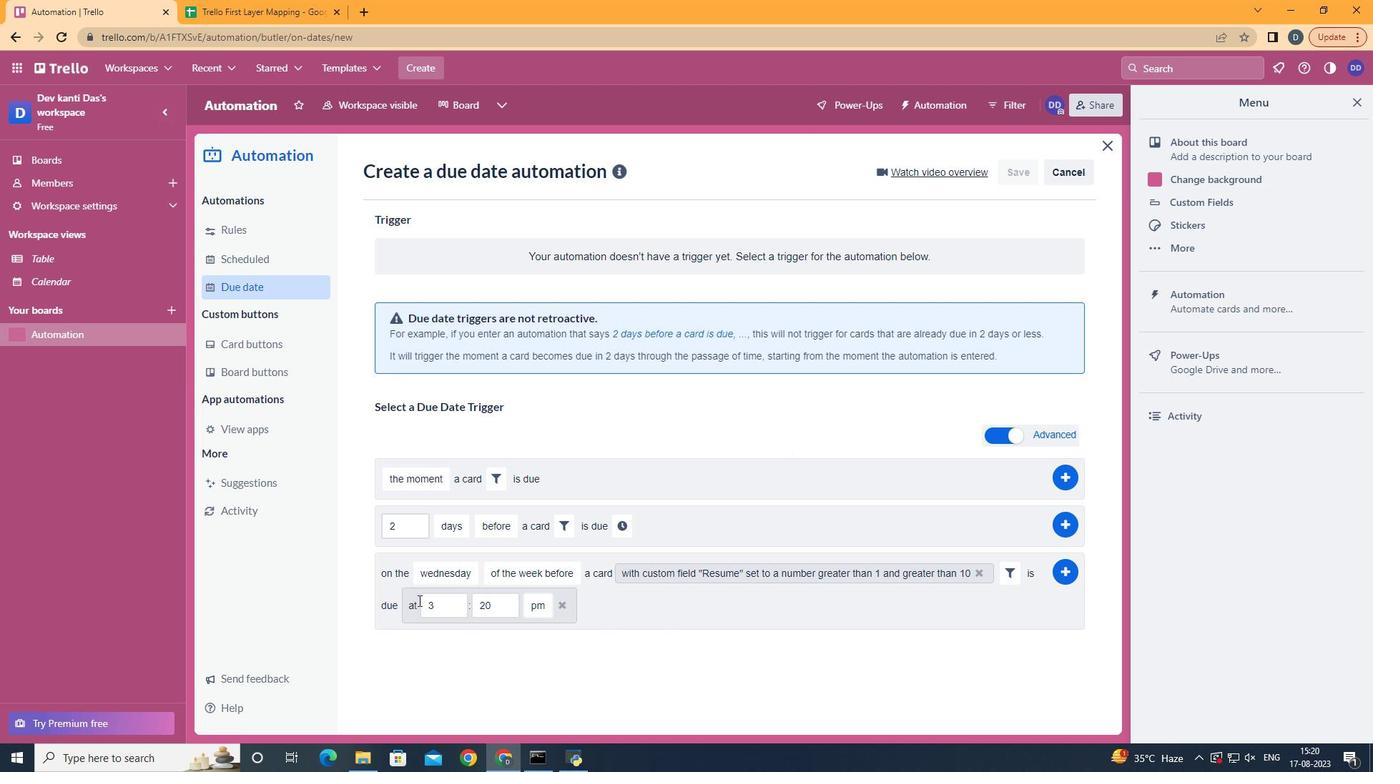 
Action: Mouse pressed left at (418, 600)
Screenshot: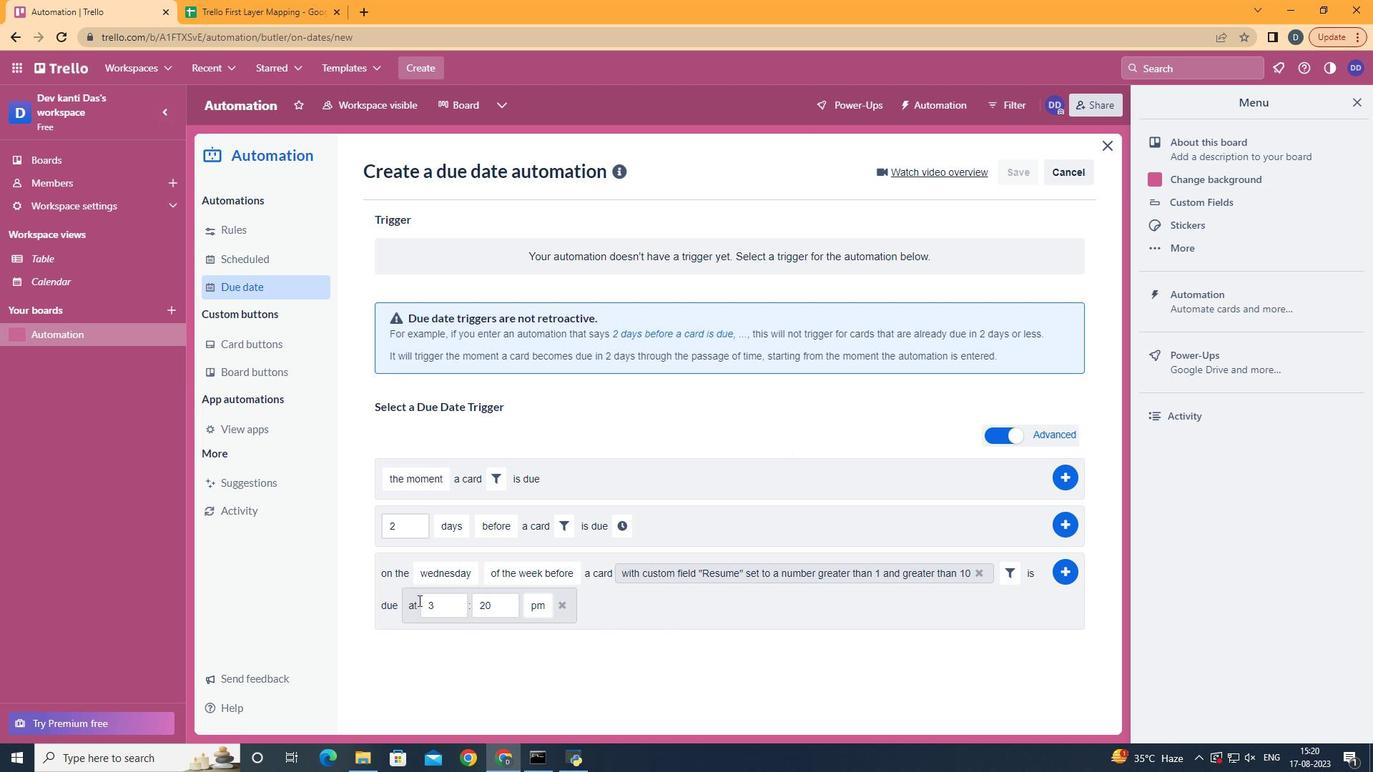 
Action: Mouse moved to (440, 608)
Screenshot: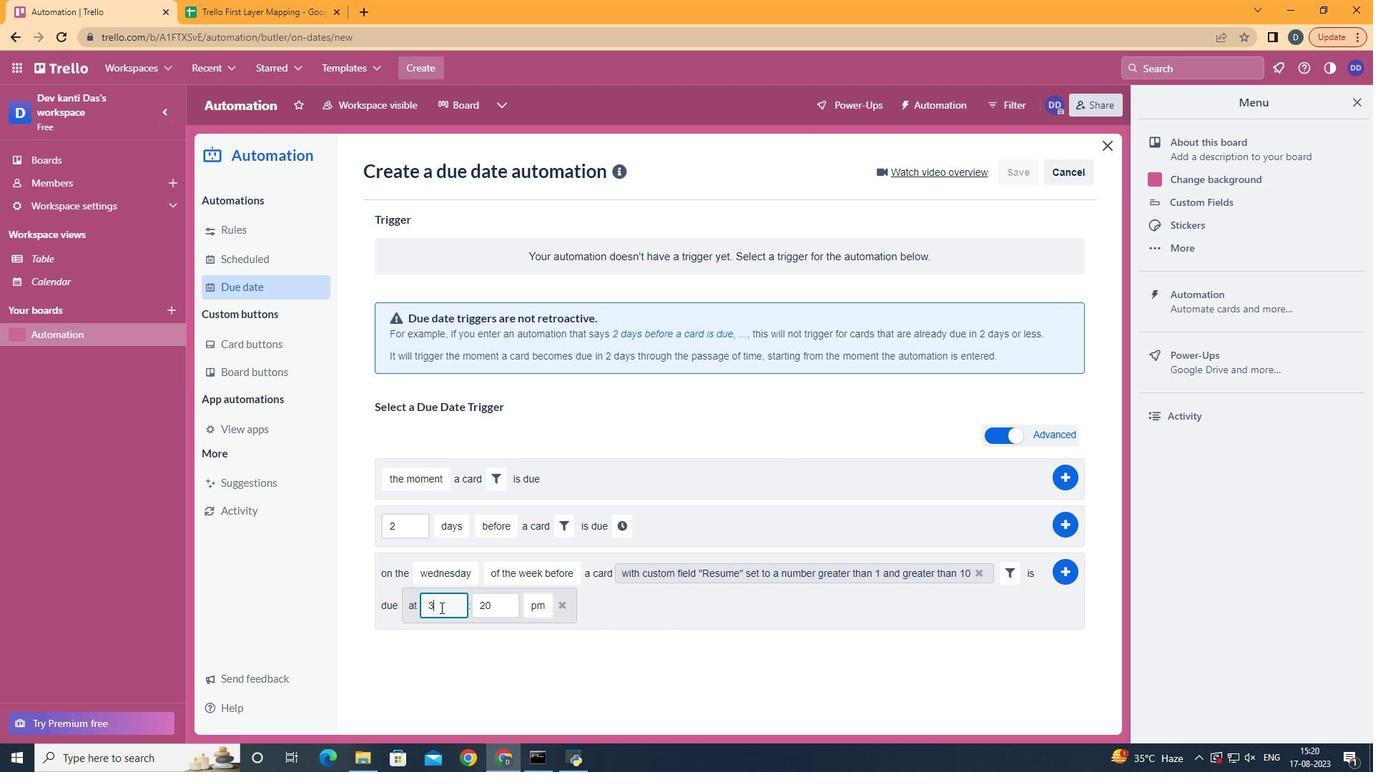 
Action: Mouse pressed left at (440, 608)
Screenshot: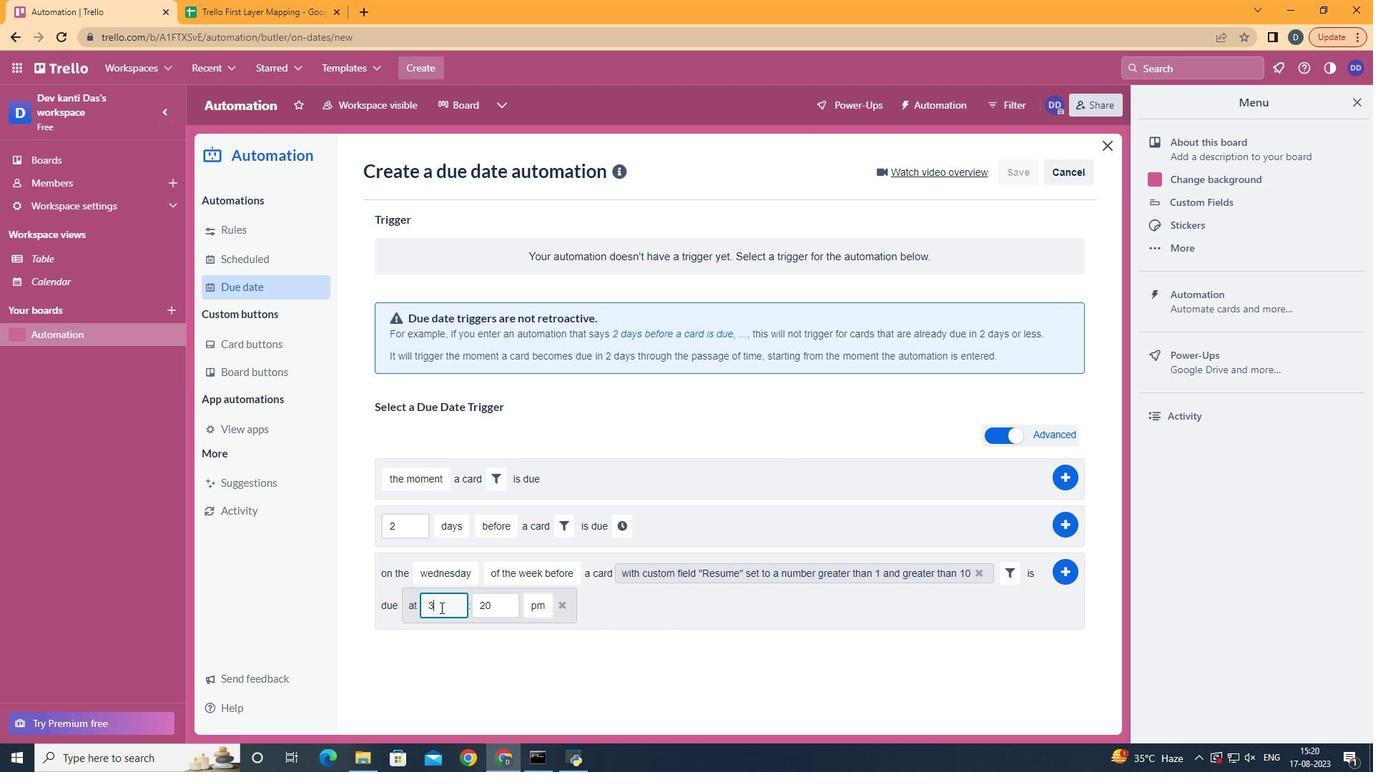 
Action: Key pressed <Key.backspace>11
Screenshot: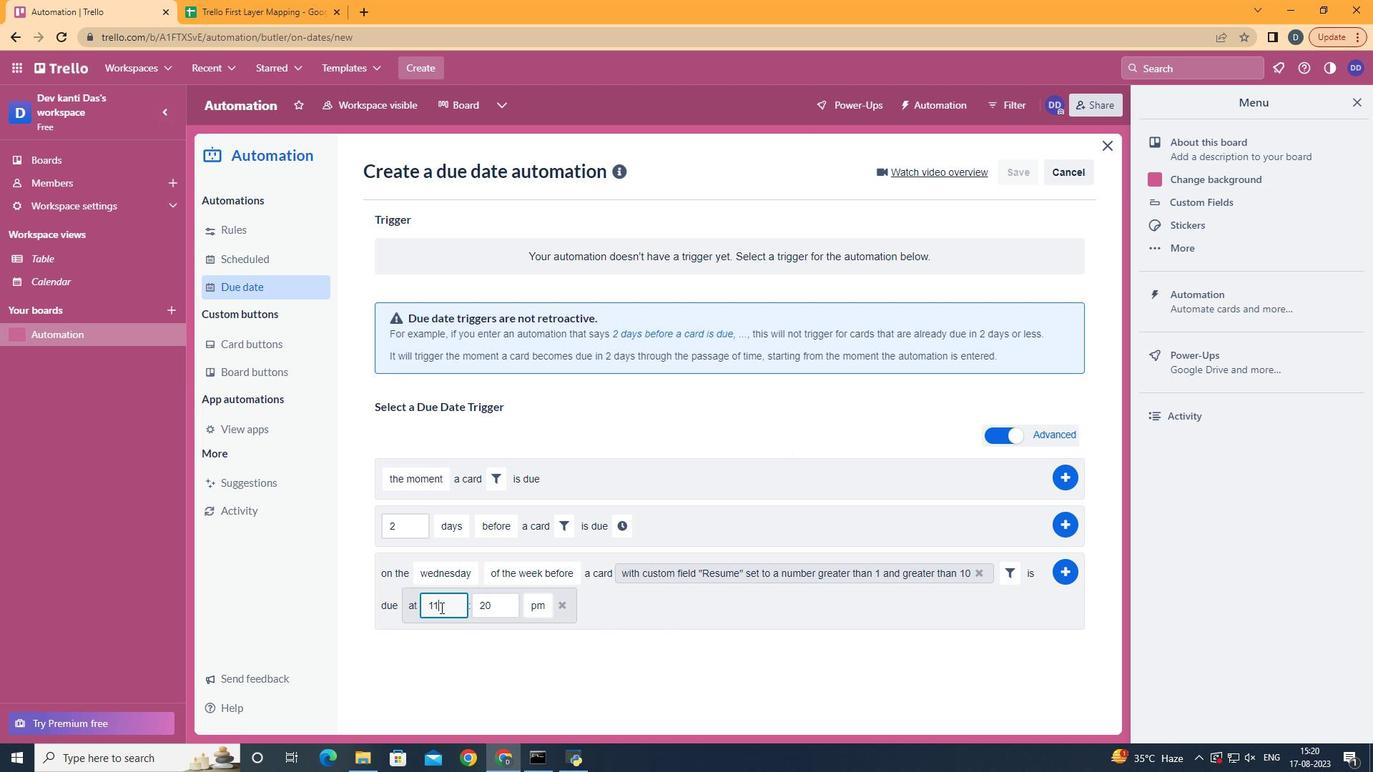 
Action: Mouse moved to (510, 614)
Screenshot: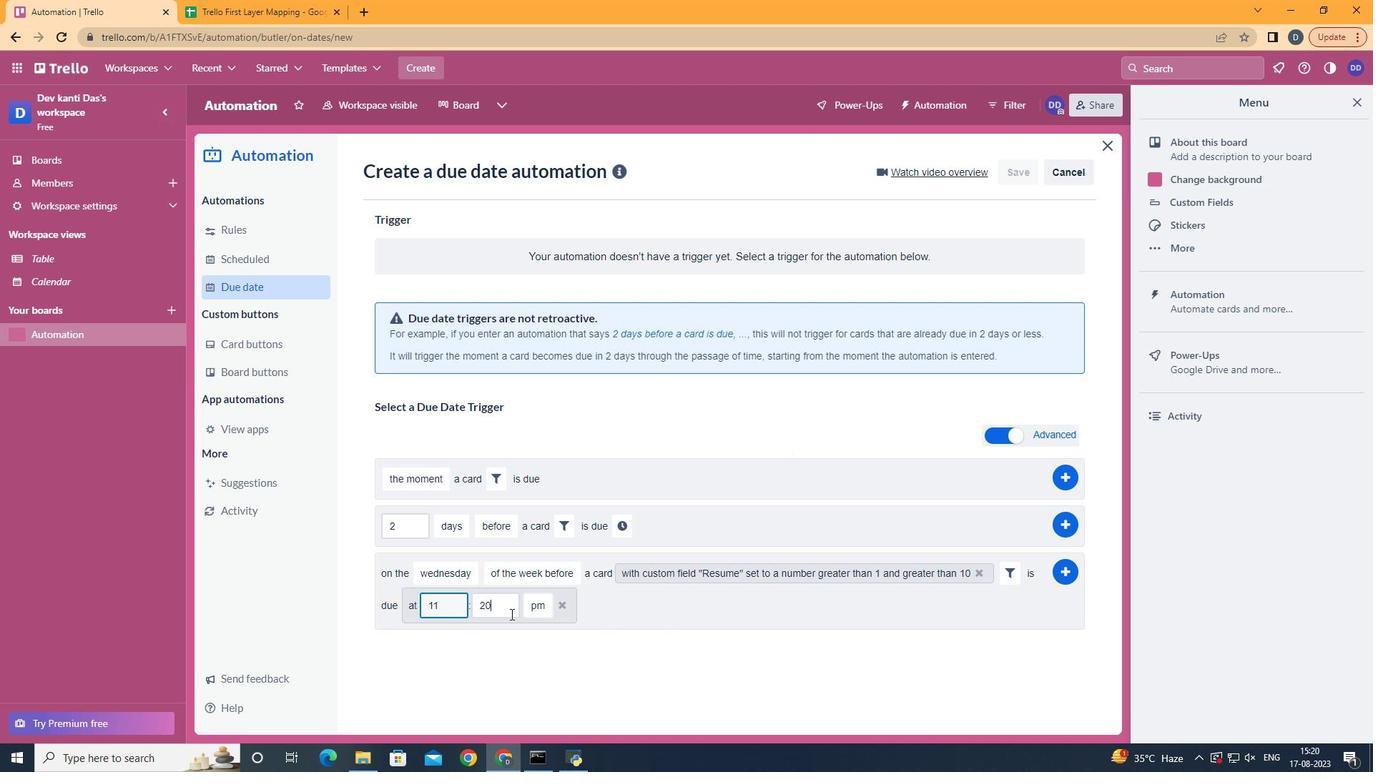 
Action: Mouse pressed left at (510, 614)
Screenshot: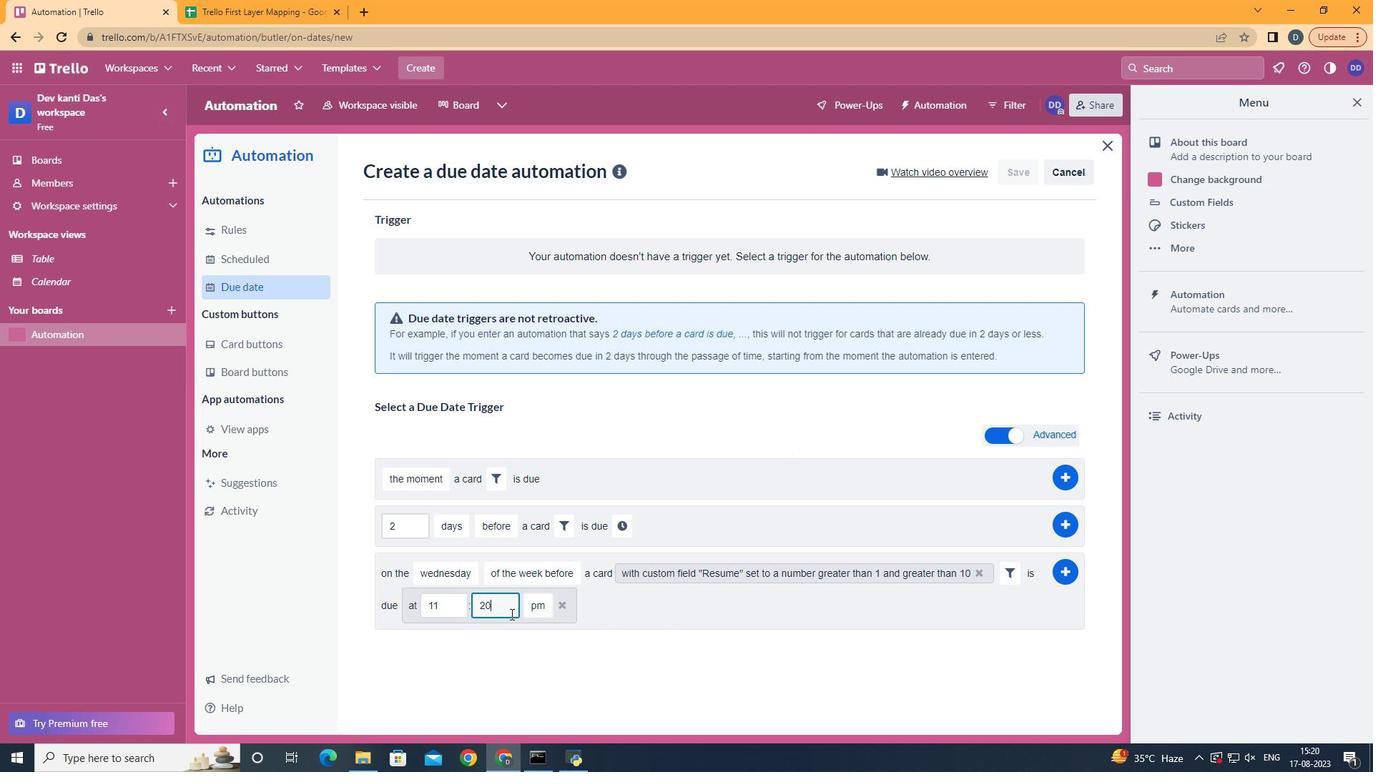 
Action: Key pressed <Key.backspace><Key.backspace>00
Screenshot: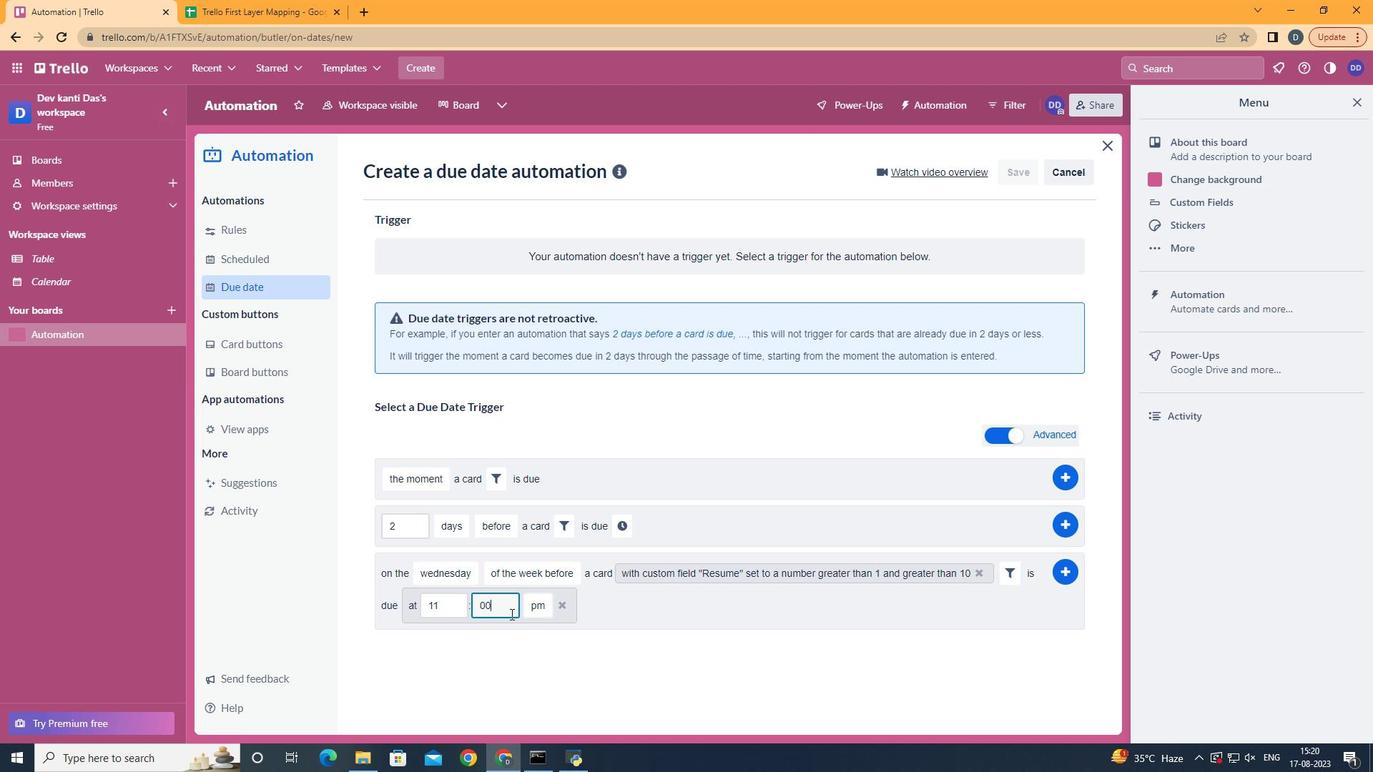 
Action: Mouse moved to (533, 630)
Screenshot: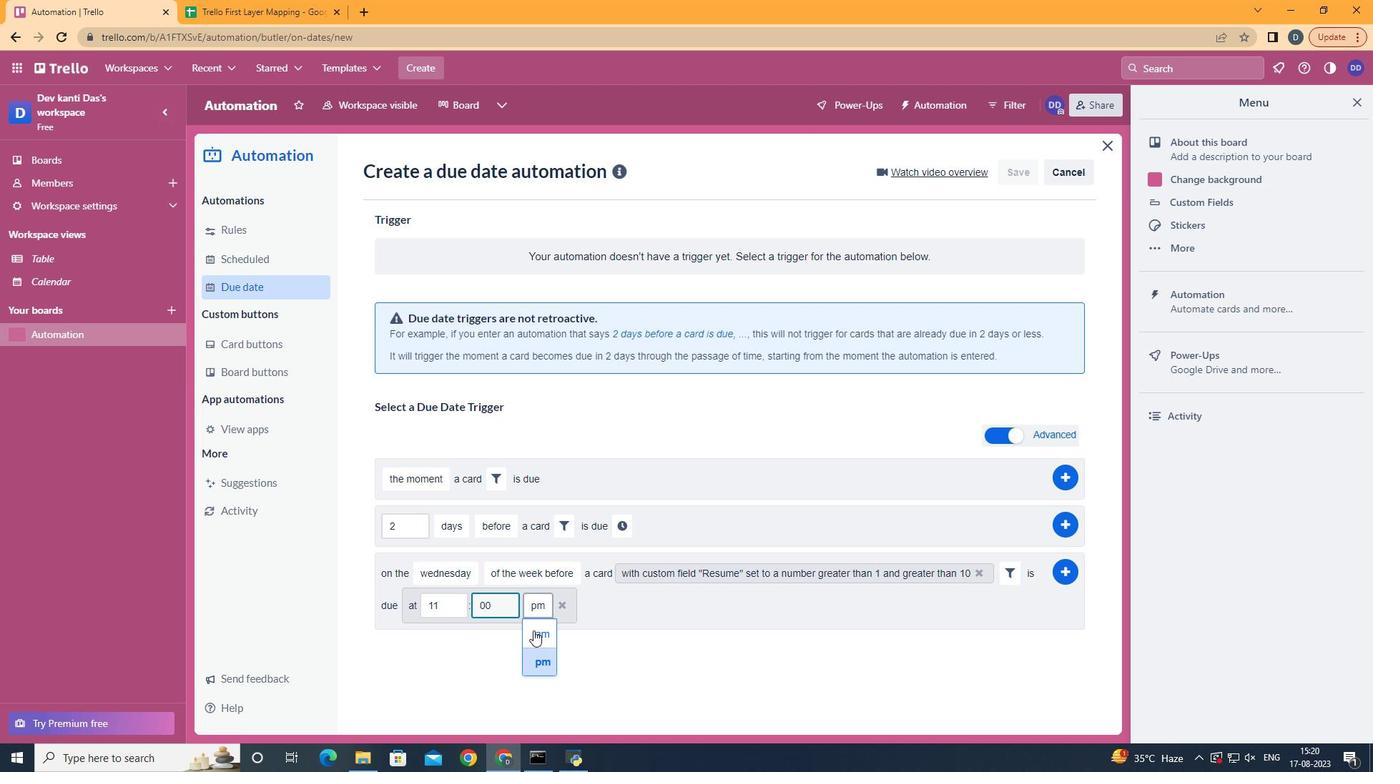 
Action: Mouse pressed left at (533, 630)
Screenshot: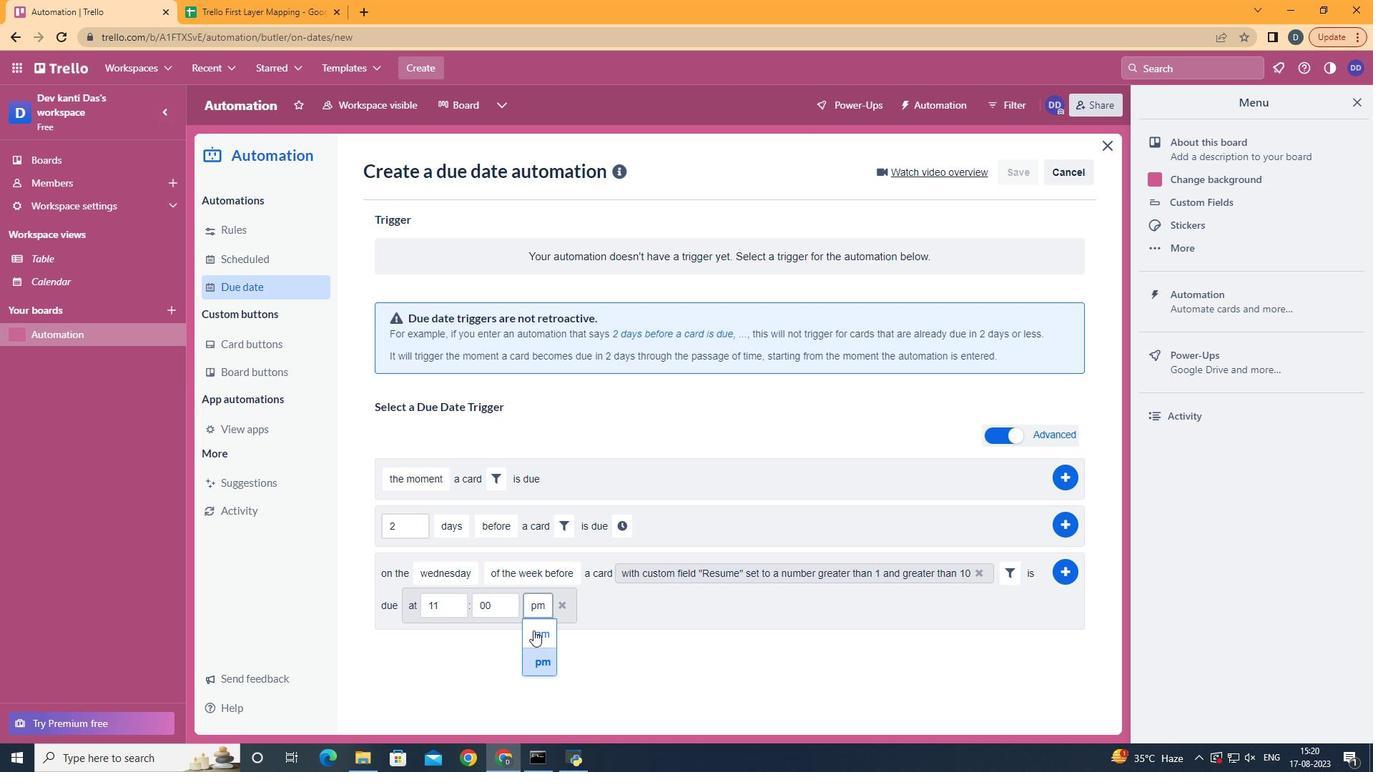 
Action: Mouse moved to (1068, 570)
Screenshot: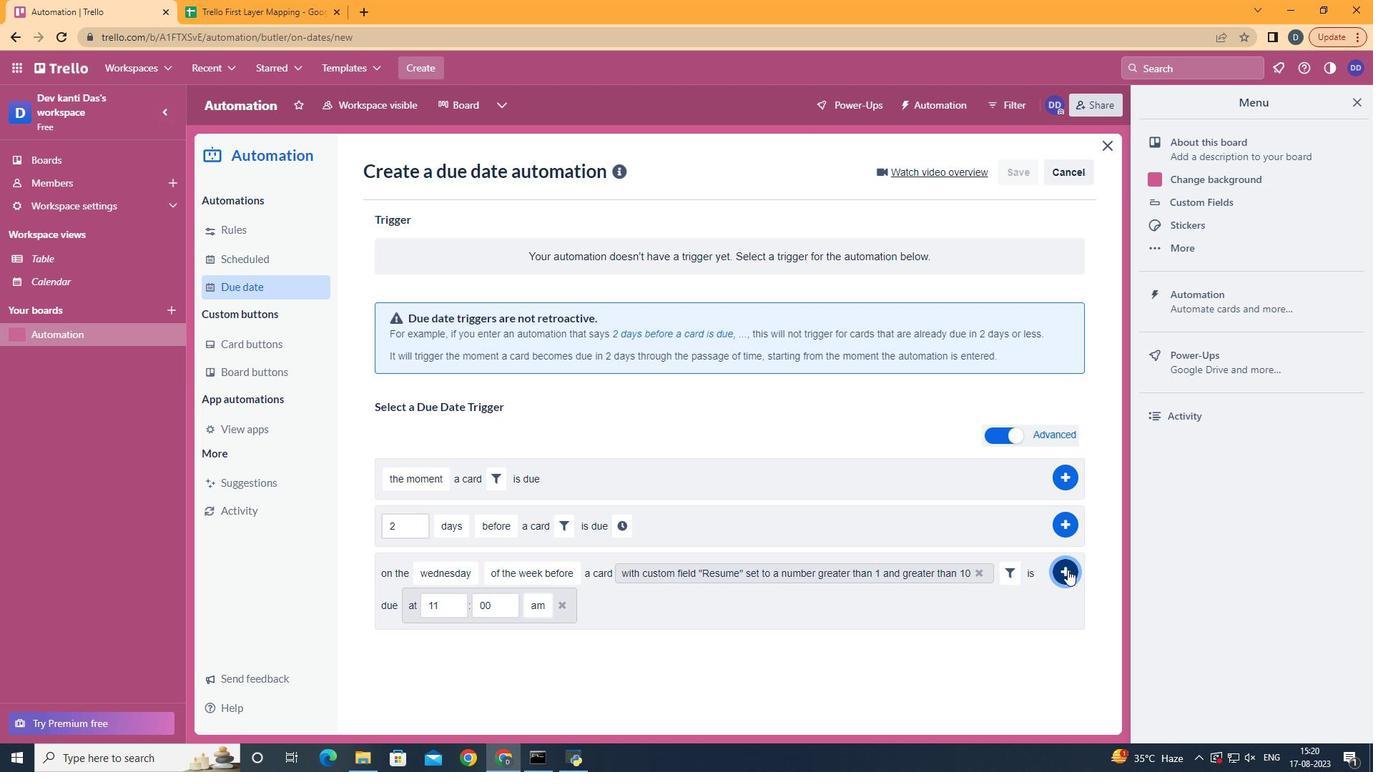 
Action: Mouse pressed left at (1068, 570)
Screenshot: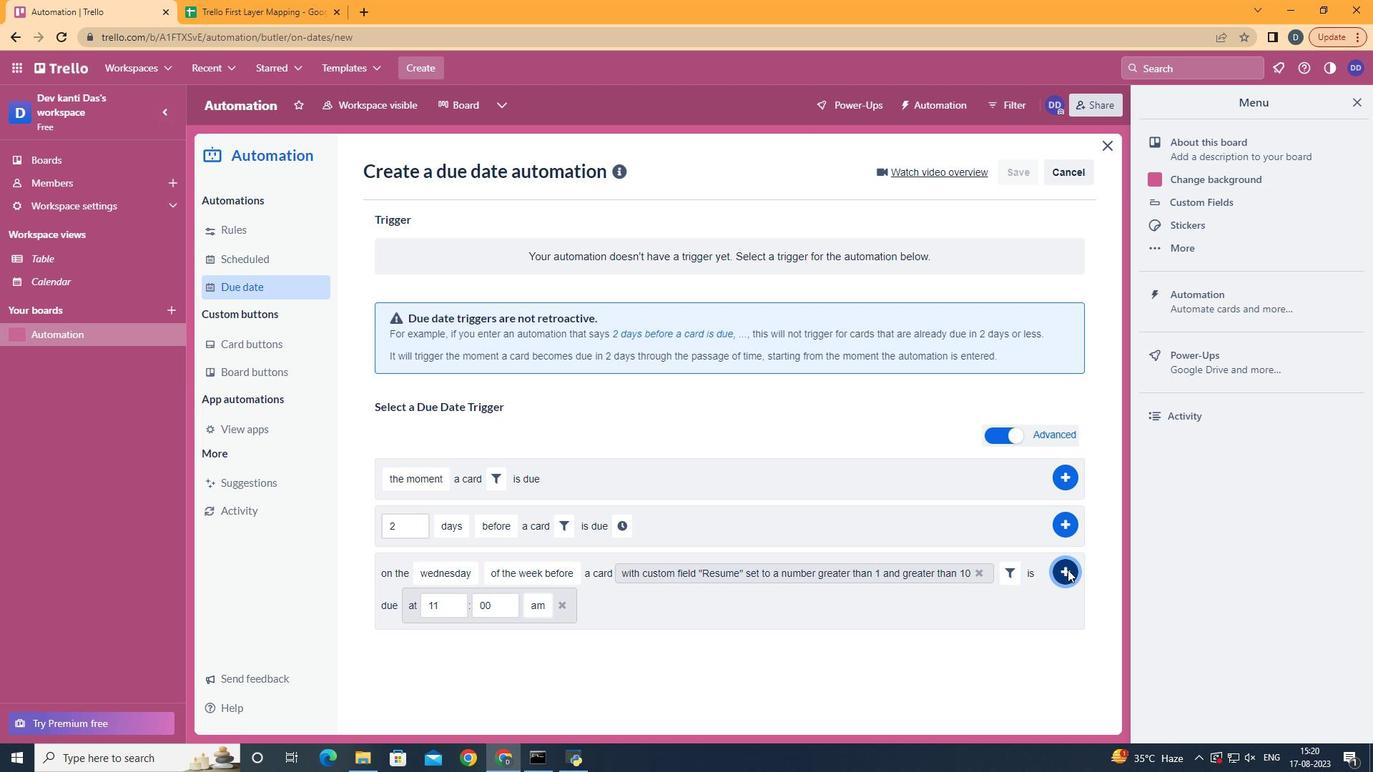 
